 Task: Find connections with filter location Arcoverde with filter topic #customerrelationswith filter profile language German with filter current company Petroleum Engineers Association with filter school Berhampur University with filter industry Museums with filter service category Editing with filter keywords title SEO Manager
Action: Mouse moved to (473, 94)
Screenshot: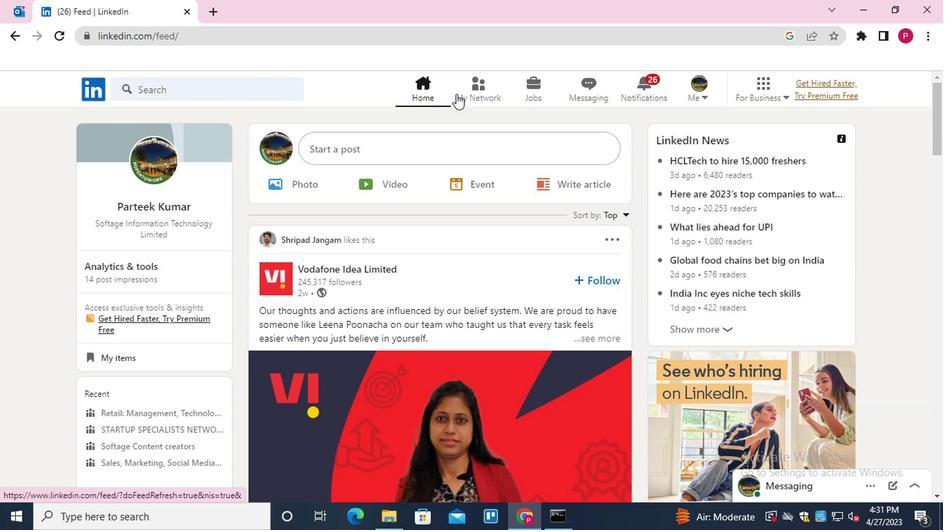 
Action: Mouse pressed left at (473, 94)
Screenshot: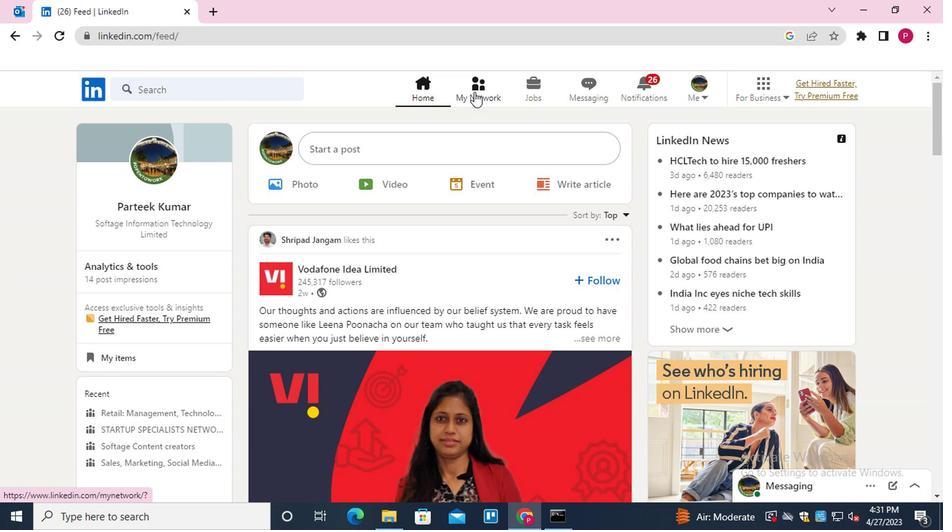 
Action: Mouse moved to (229, 171)
Screenshot: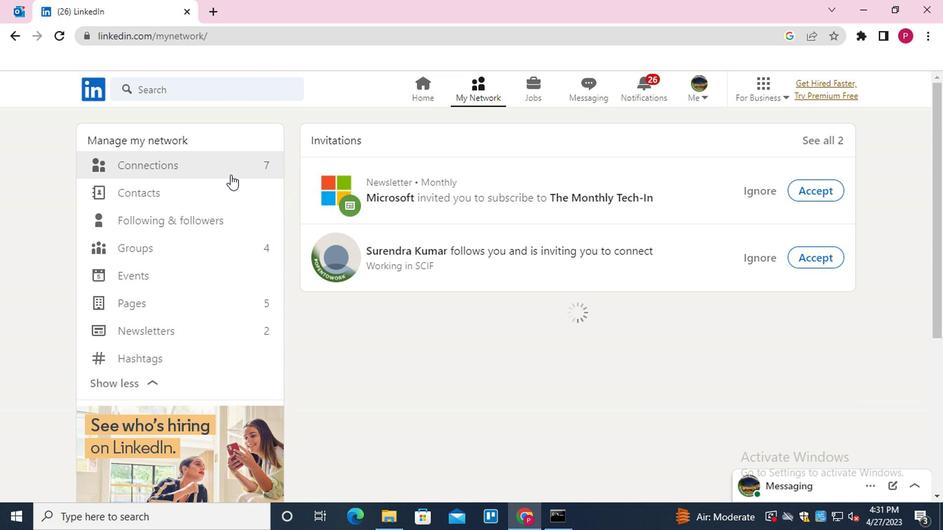 
Action: Mouse pressed left at (229, 171)
Screenshot: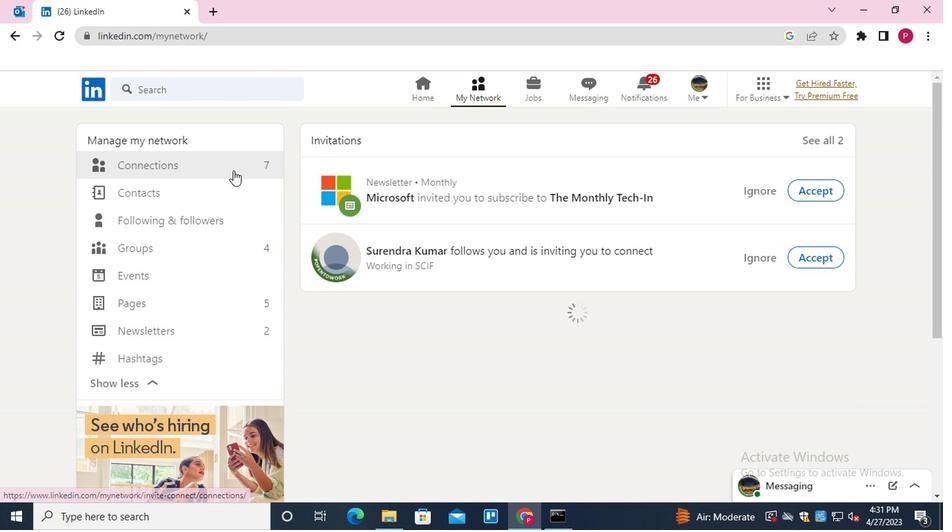 
Action: Mouse moved to (545, 161)
Screenshot: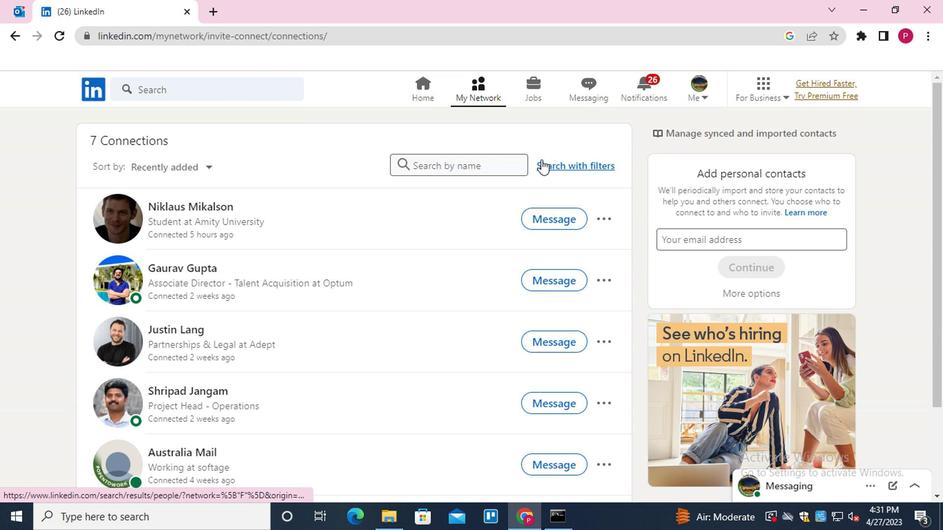 
Action: Mouse pressed left at (545, 161)
Screenshot: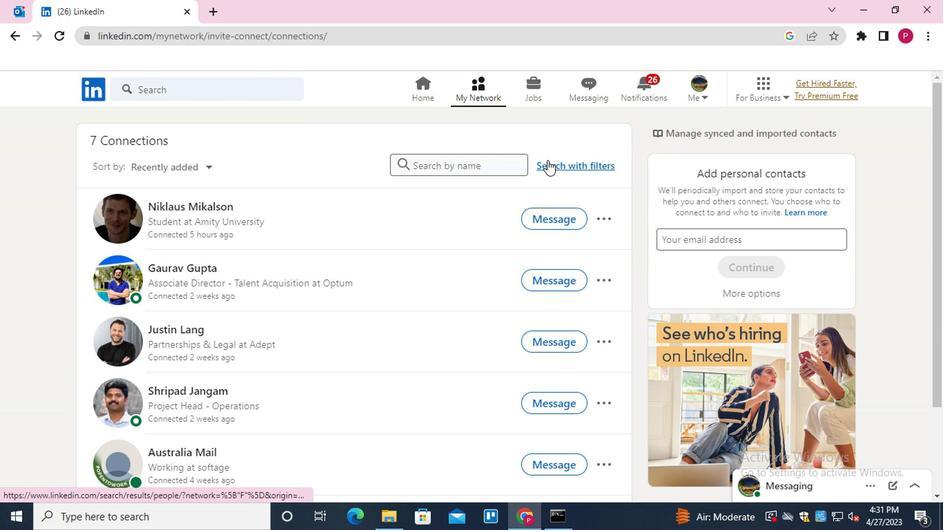
Action: Mouse moved to (507, 132)
Screenshot: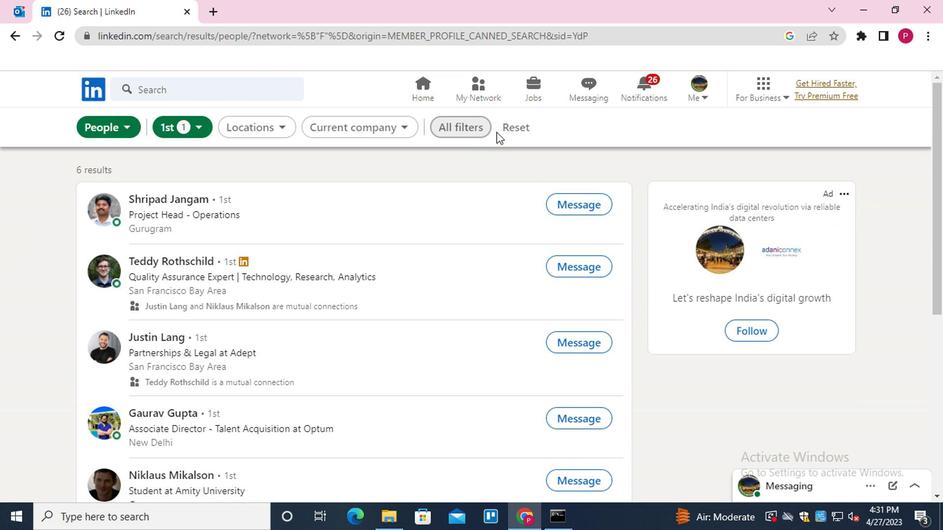 
Action: Mouse pressed left at (507, 132)
Screenshot: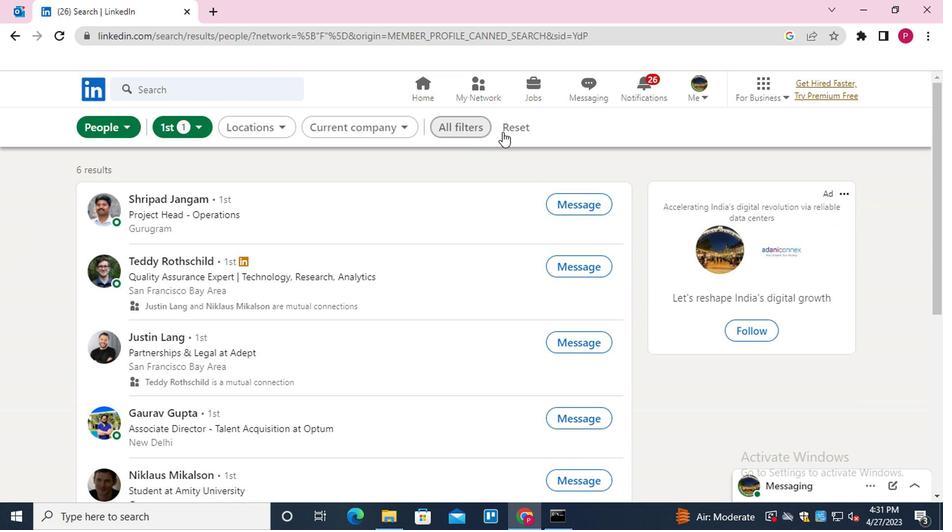 
Action: Mouse moved to (485, 131)
Screenshot: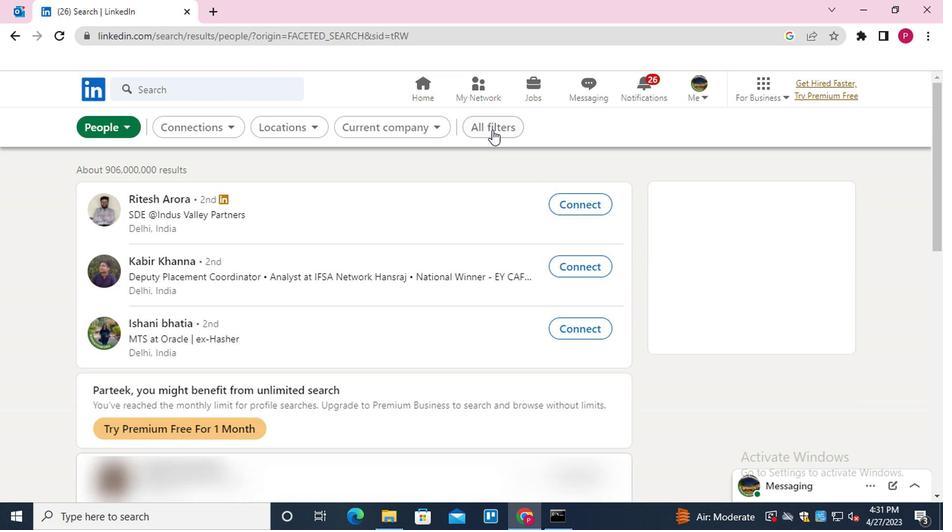 
Action: Mouse pressed left at (485, 131)
Screenshot: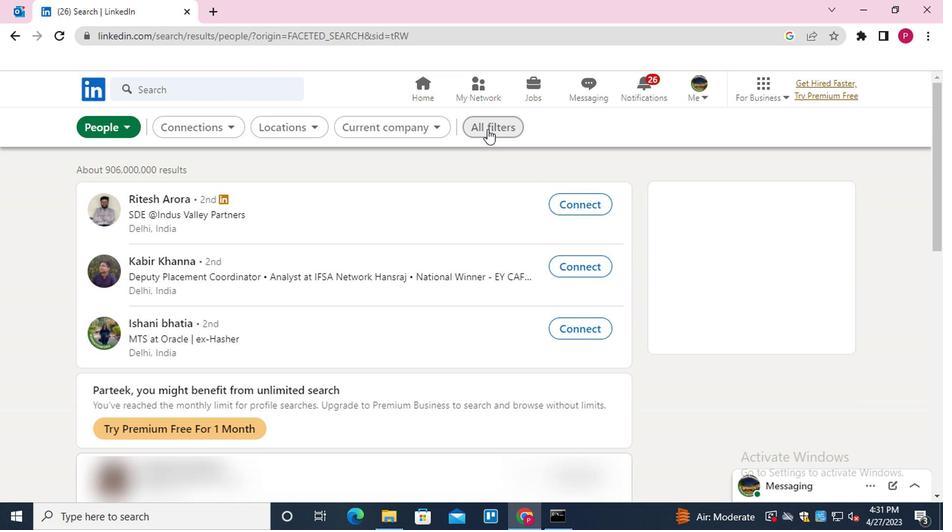 
Action: Mouse moved to (788, 321)
Screenshot: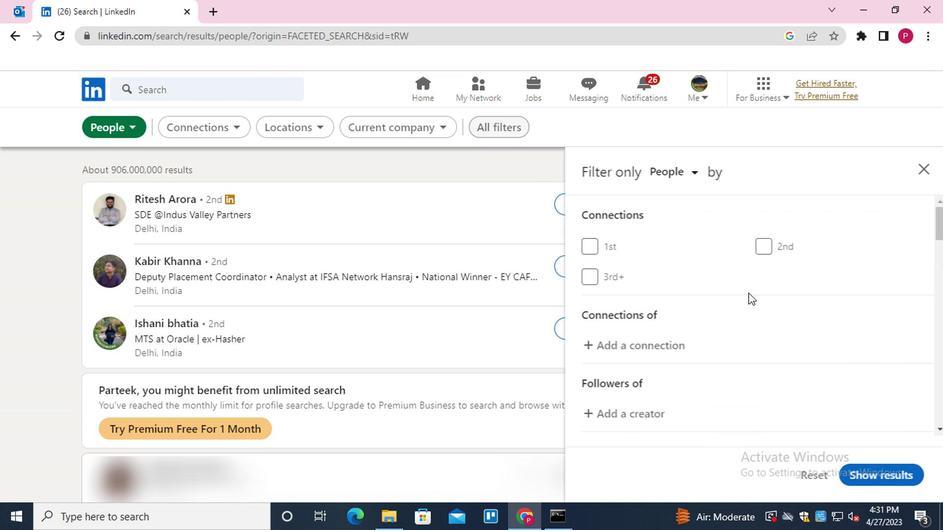 
Action: Mouse scrolled (788, 321) with delta (0, 0)
Screenshot: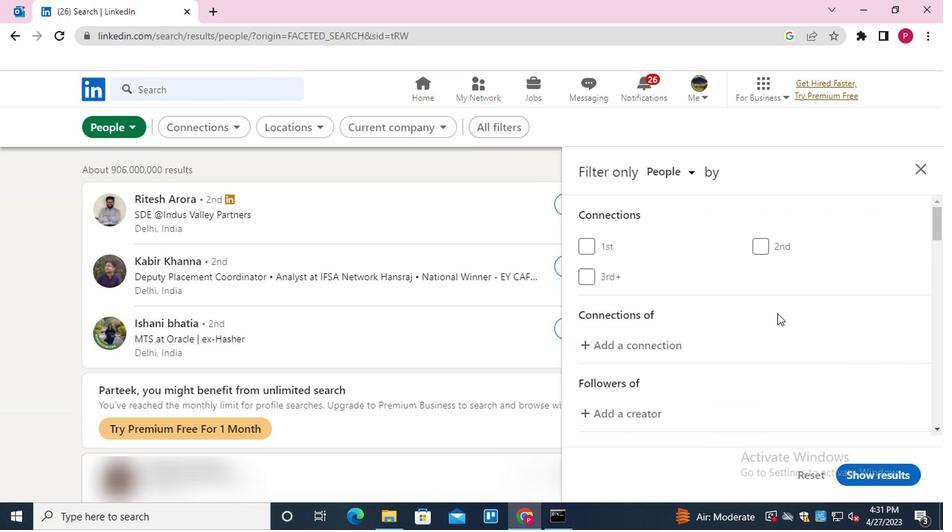 
Action: Mouse moved to (788, 323)
Screenshot: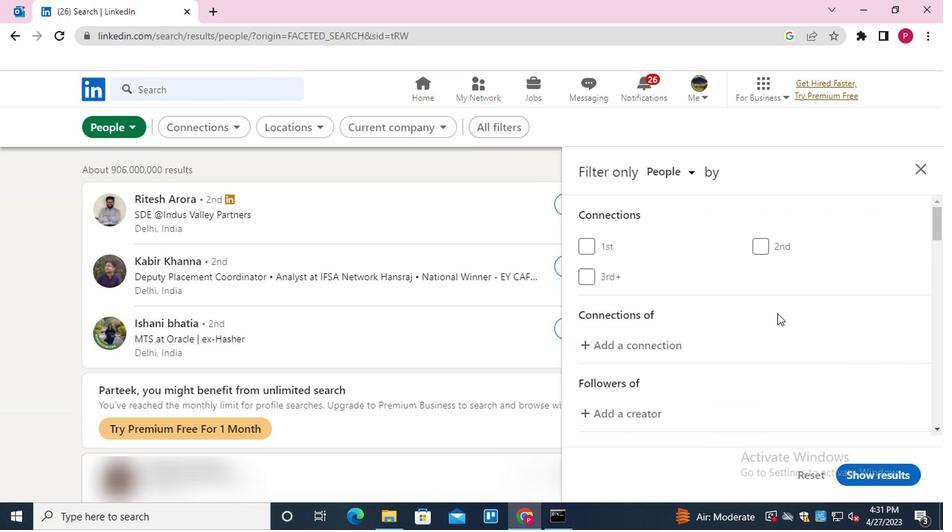 
Action: Mouse scrolled (788, 323) with delta (0, 0)
Screenshot: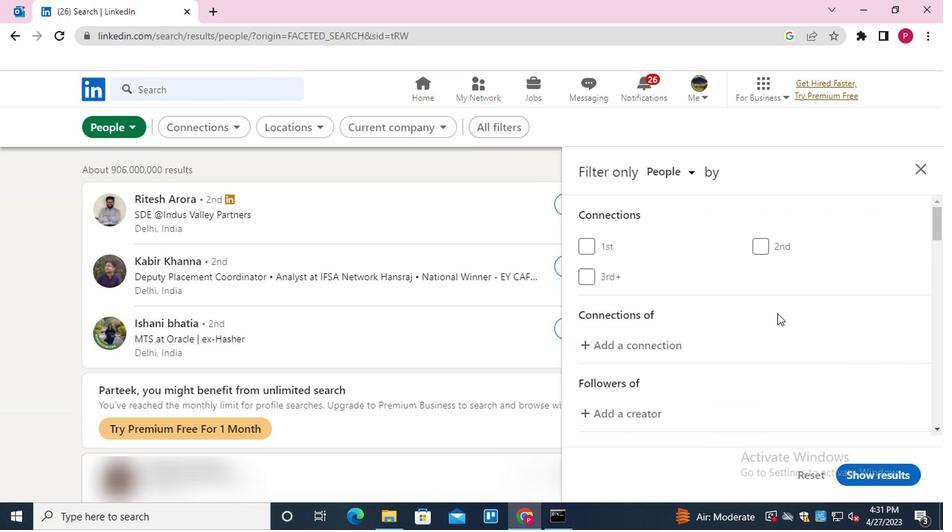 
Action: Mouse moved to (788, 325)
Screenshot: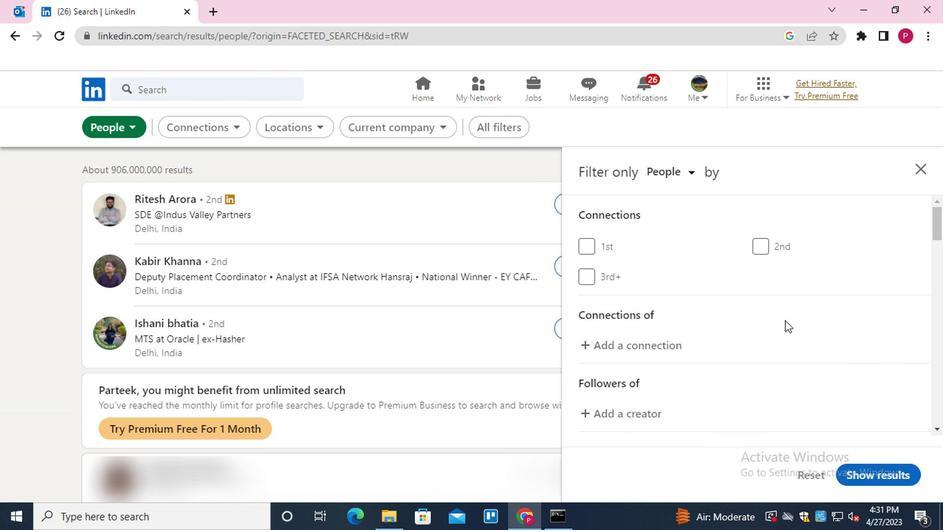 
Action: Mouse scrolled (788, 325) with delta (0, 0)
Screenshot: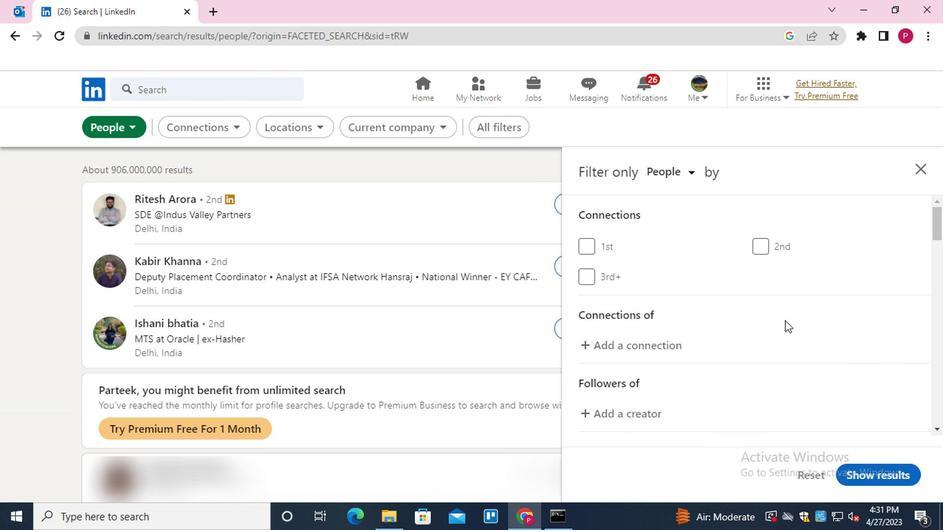 
Action: Mouse moved to (795, 334)
Screenshot: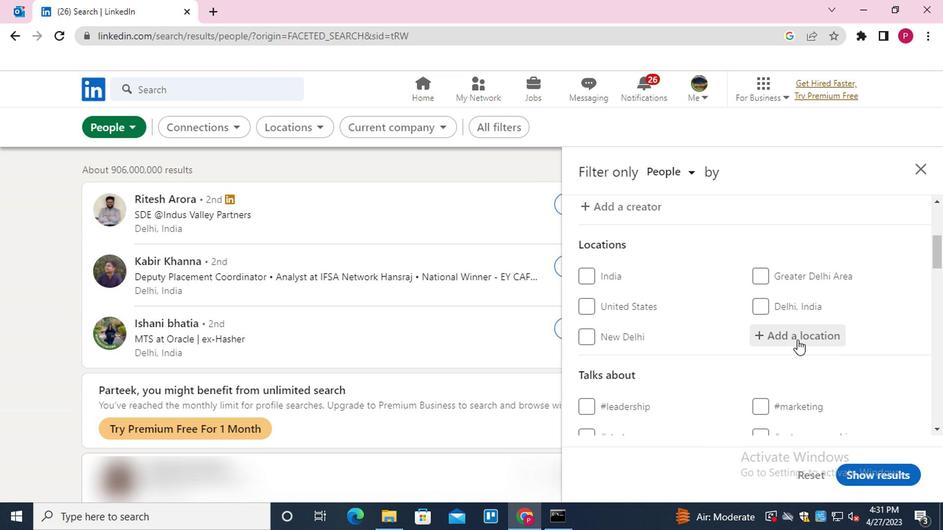 
Action: Mouse pressed left at (795, 334)
Screenshot: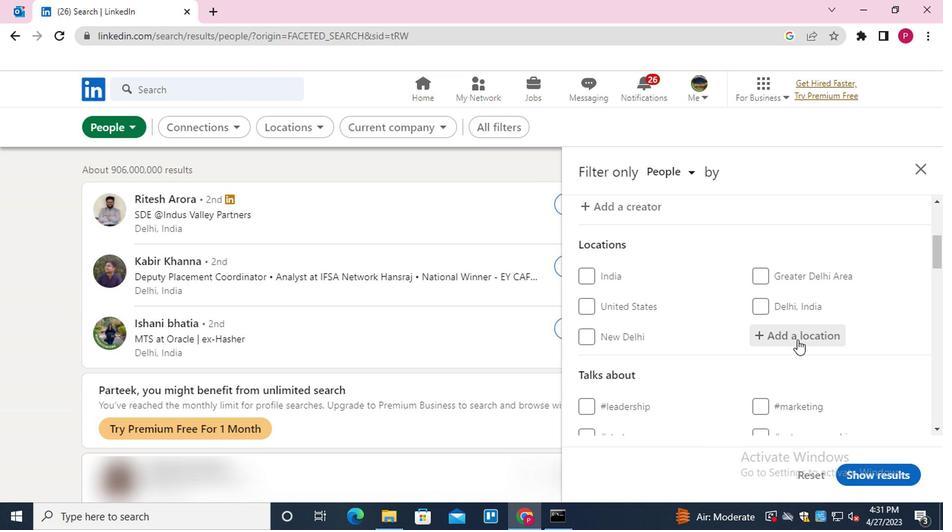 
Action: Key pressed <Key.shift>ARCOV<Key.down><Key.enter>
Screenshot: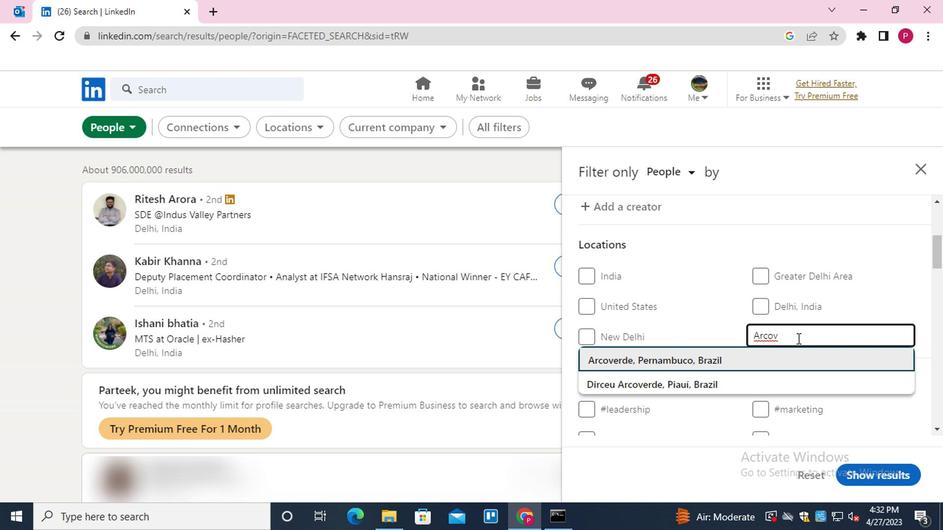 
Action: Mouse moved to (577, 262)
Screenshot: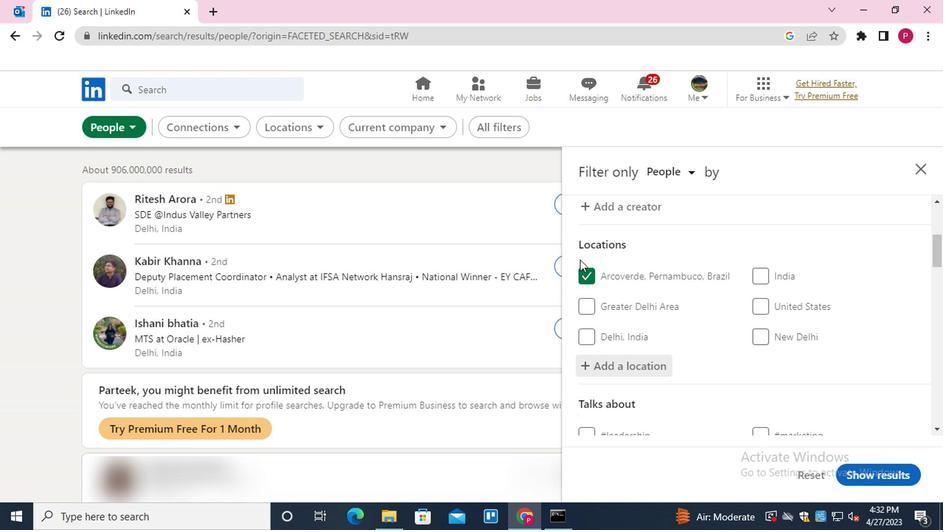 
Action: Mouse scrolled (577, 261) with delta (0, 0)
Screenshot: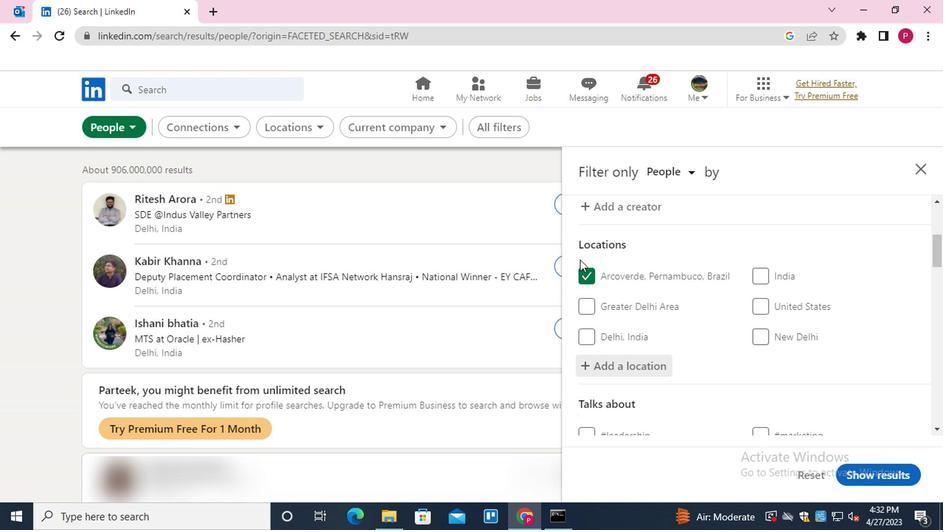 
Action: Mouse moved to (588, 268)
Screenshot: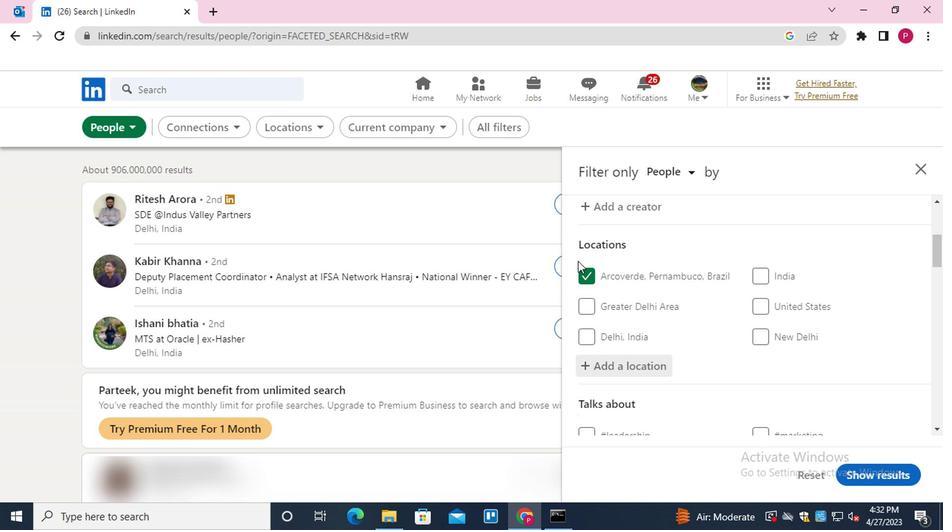 
Action: Mouse scrolled (588, 267) with delta (0, 0)
Screenshot: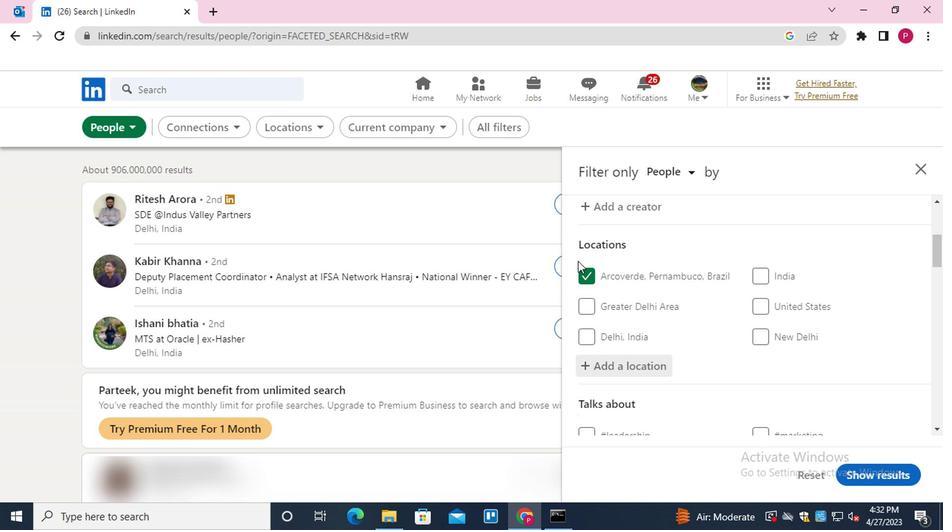 
Action: Mouse moved to (593, 270)
Screenshot: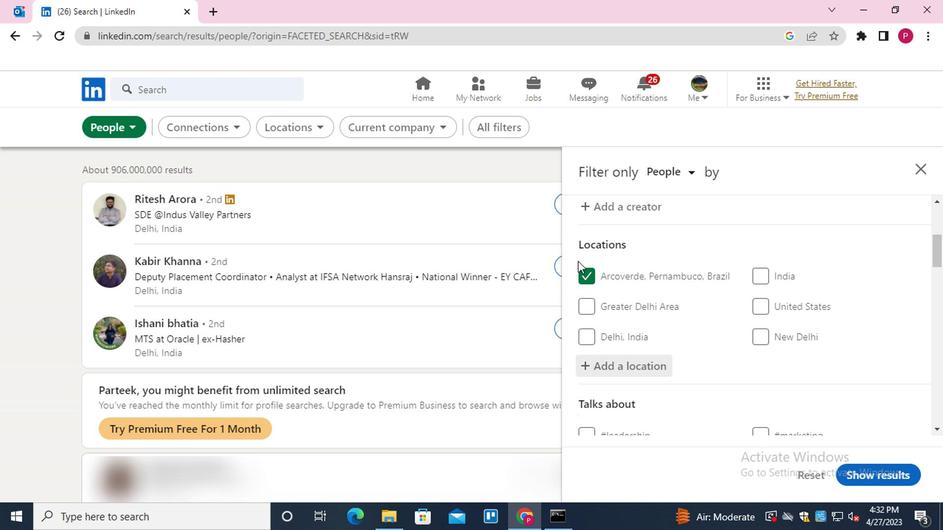 
Action: Mouse scrolled (593, 269) with delta (0, 0)
Screenshot: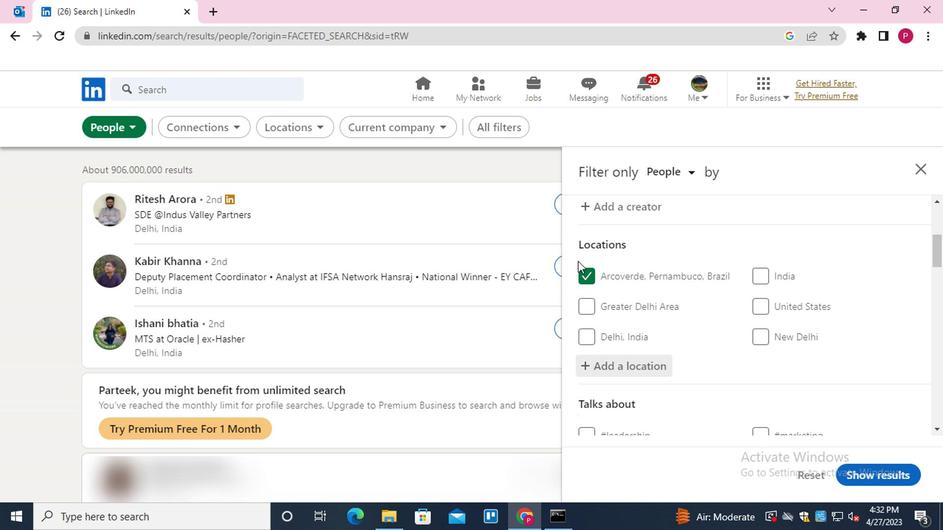 
Action: Mouse moved to (801, 285)
Screenshot: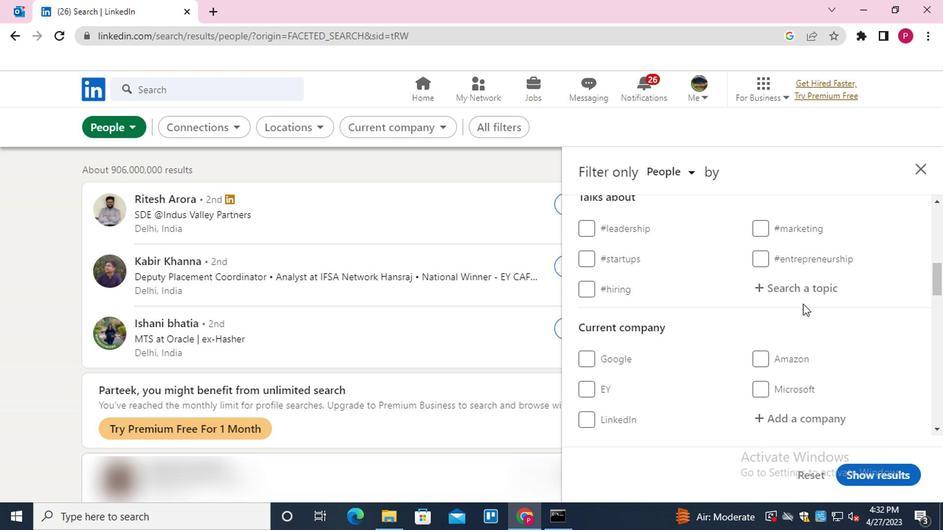 
Action: Mouse pressed left at (801, 285)
Screenshot: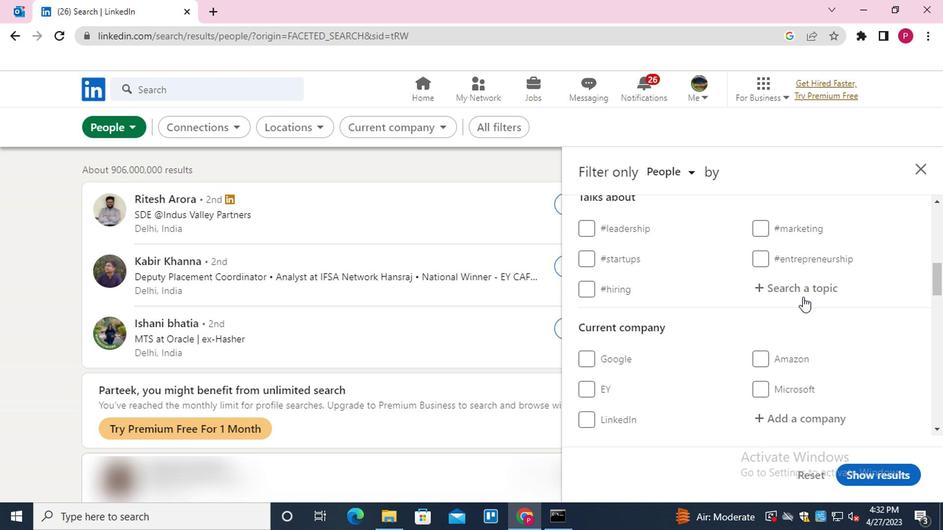 
Action: Key pressed <Key.shift>CUSTOMER<Key.right><Key.down><Key.down><Key.down><Key.down><Key.down><Key.down><Key.down><Key.down><Key.down><Key.down><Key.down><Key.down><Key.down><Key.down><Key.down><Key.down><Key.down><Key.down><Key.down><Key.down><Key.down>R<Key.up><Key.down><Key.down><Key.down><Key.enter>
Screenshot: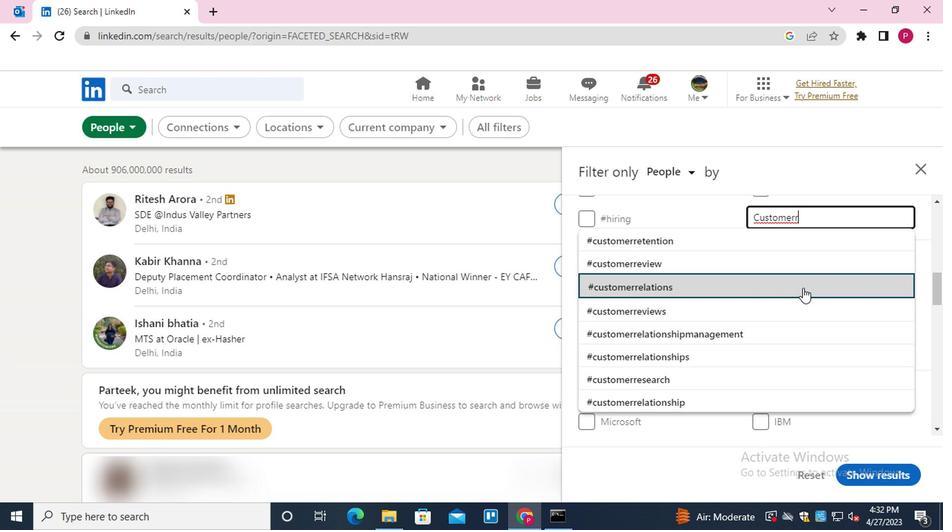 
Action: Mouse moved to (757, 304)
Screenshot: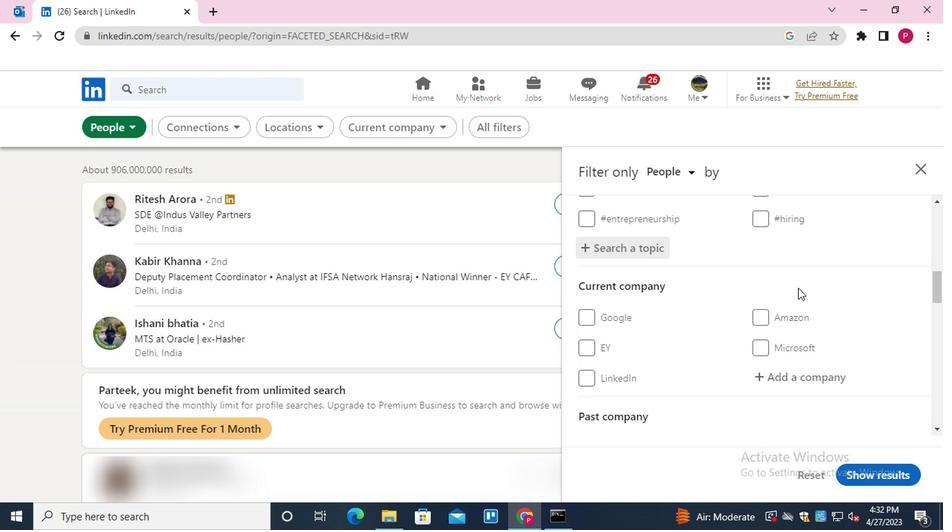 
Action: Mouse scrolled (757, 303) with delta (0, 0)
Screenshot: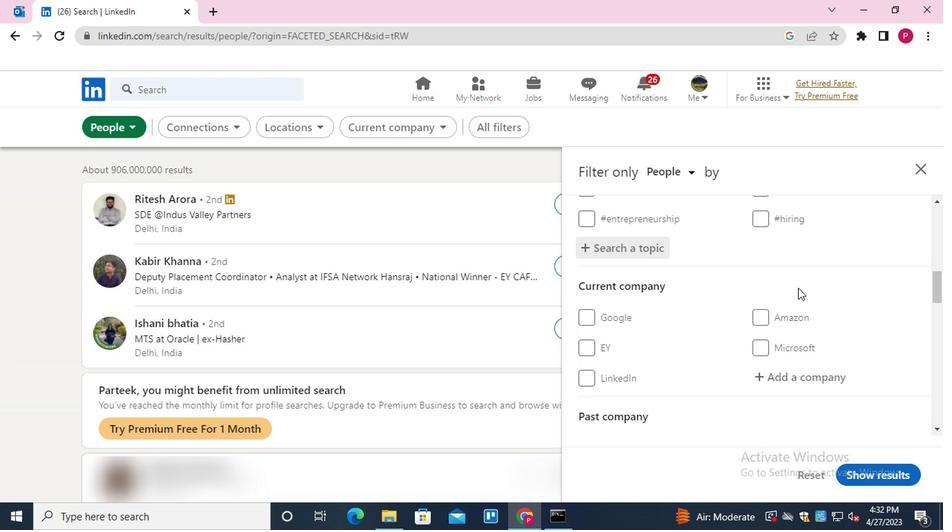 
Action: Mouse moved to (756, 305)
Screenshot: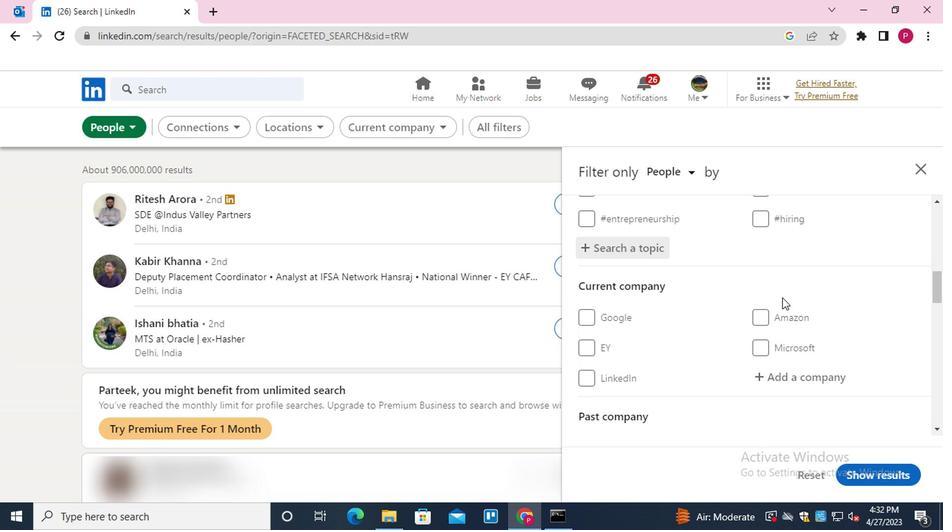 
Action: Mouse scrolled (756, 305) with delta (0, 0)
Screenshot: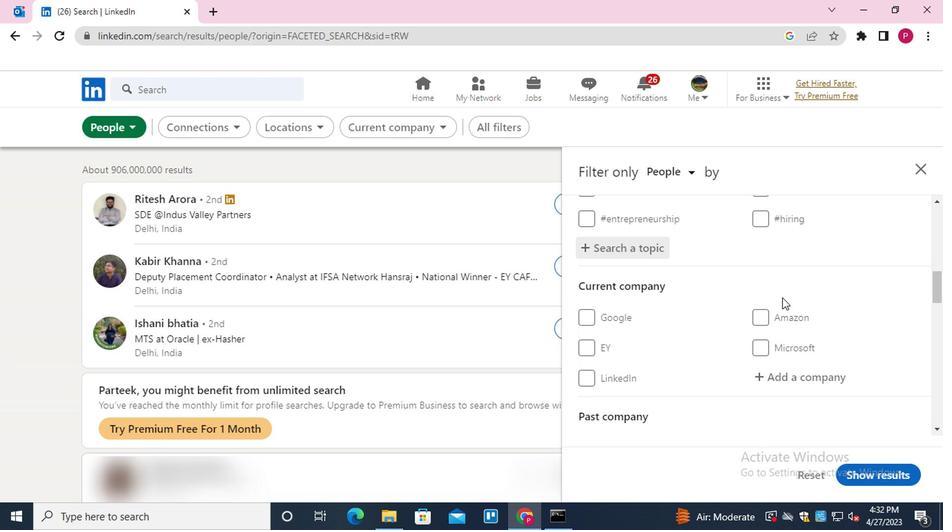 
Action: Mouse moved to (753, 306)
Screenshot: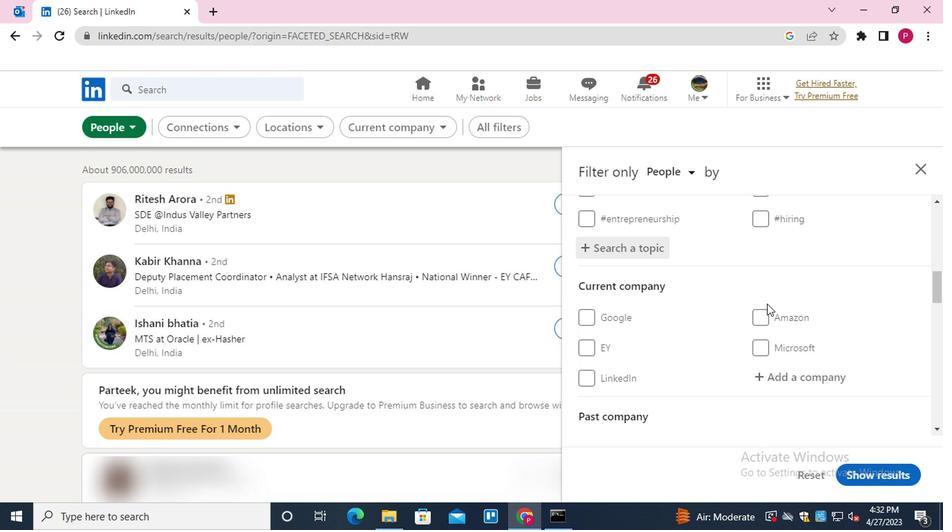 
Action: Mouse scrolled (753, 305) with delta (0, 0)
Screenshot: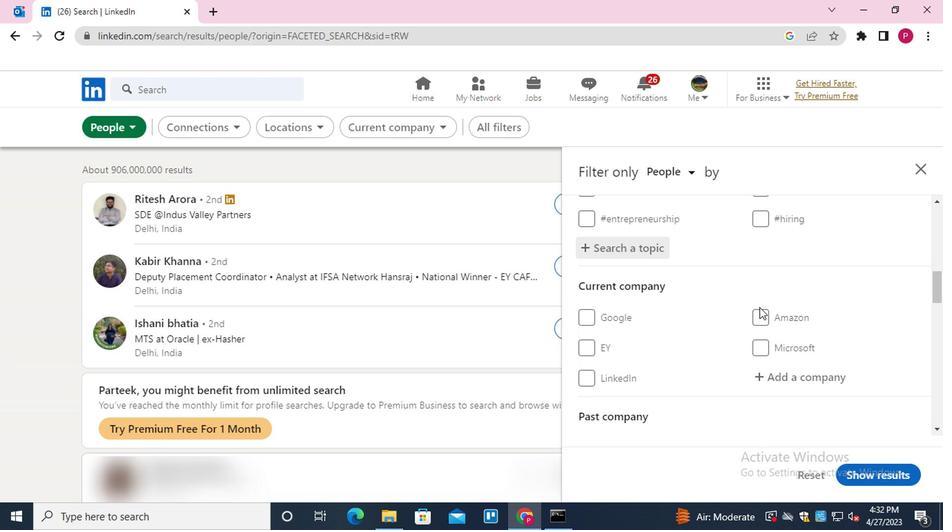 
Action: Mouse moved to (684, 310)
Screenshot: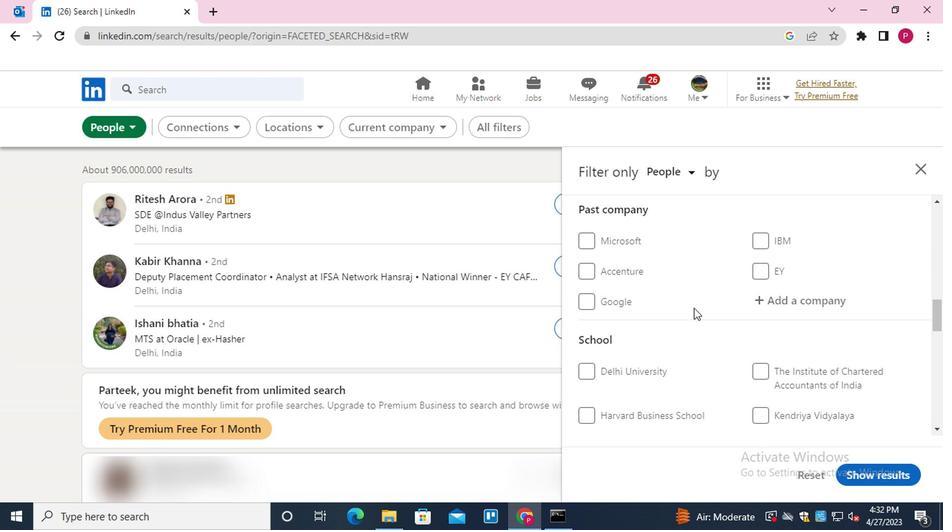 
Action: Mouse scrolled (684, 309) with delta (0, 0)
Screenshot: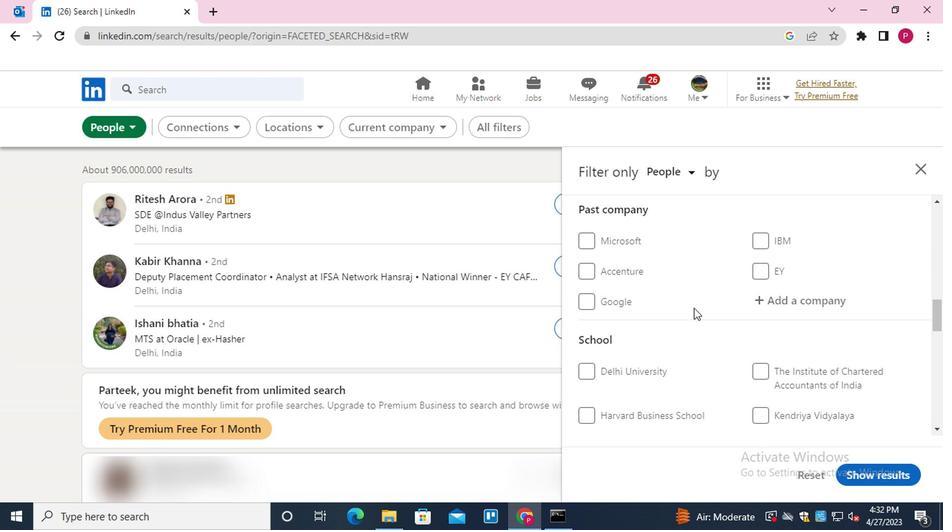 
Action: Mouse moved to (684, 310)
Screenshot: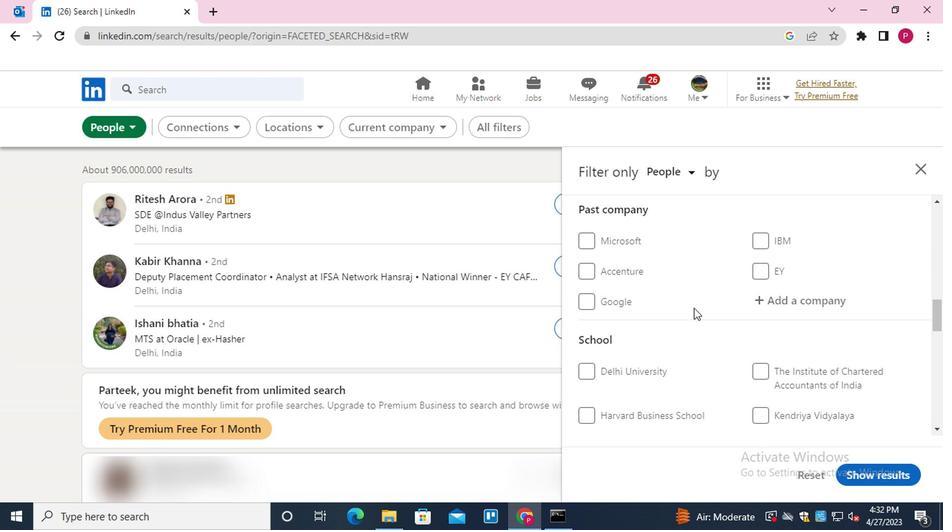 
Action: Mouse scrolled (684, 310) with delta (0, 0)
Screenshot: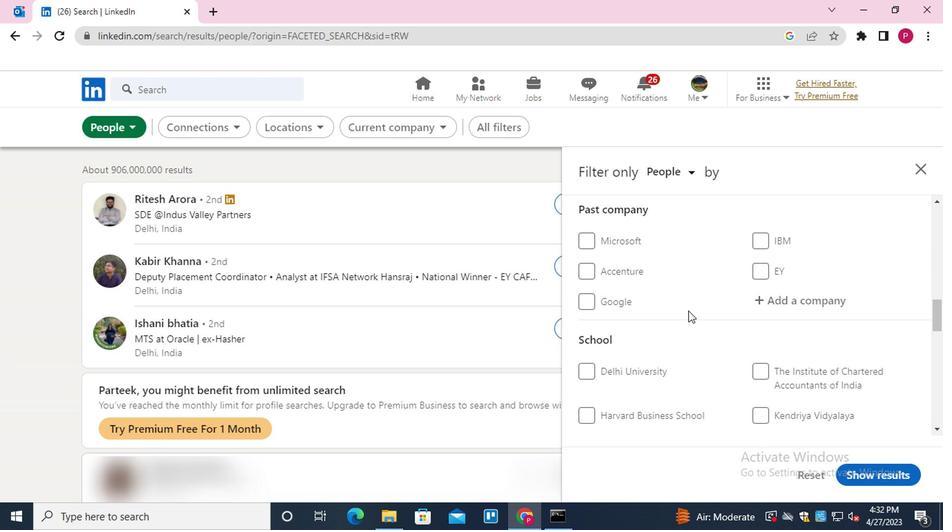 
Action: Mouse scrolled (684, 310) with delta (0, 0)
Screenshot: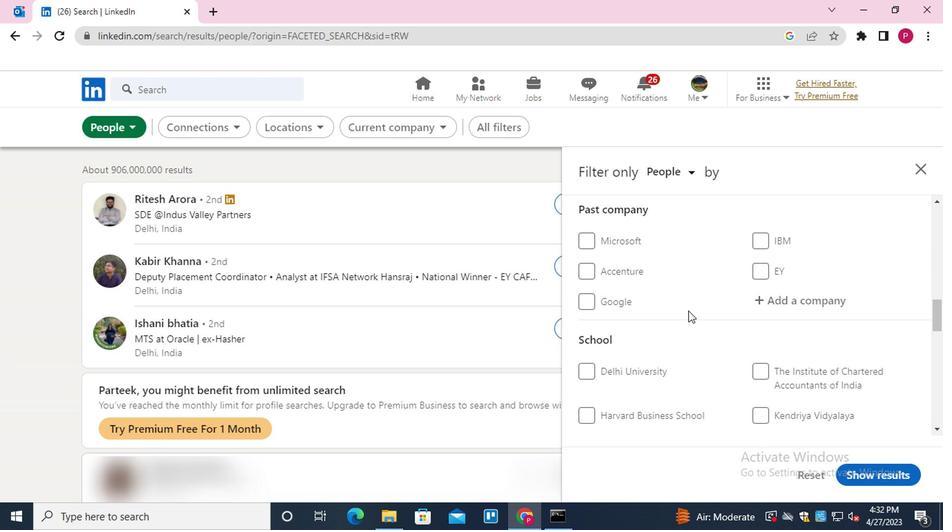 
Action: Mouse moved to (684, 310)
Screenshot: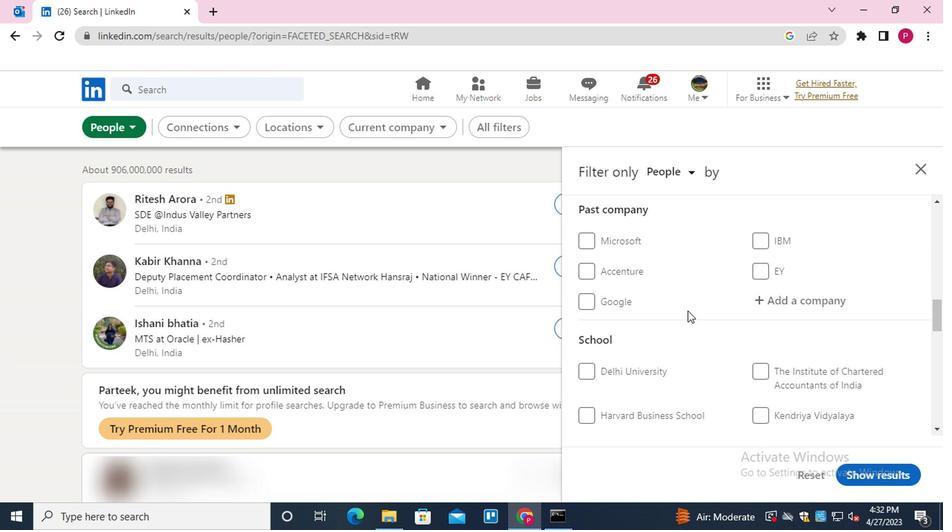
Action: Mouse scrolled (684, 310) with delta (0, 0)
Screenshot: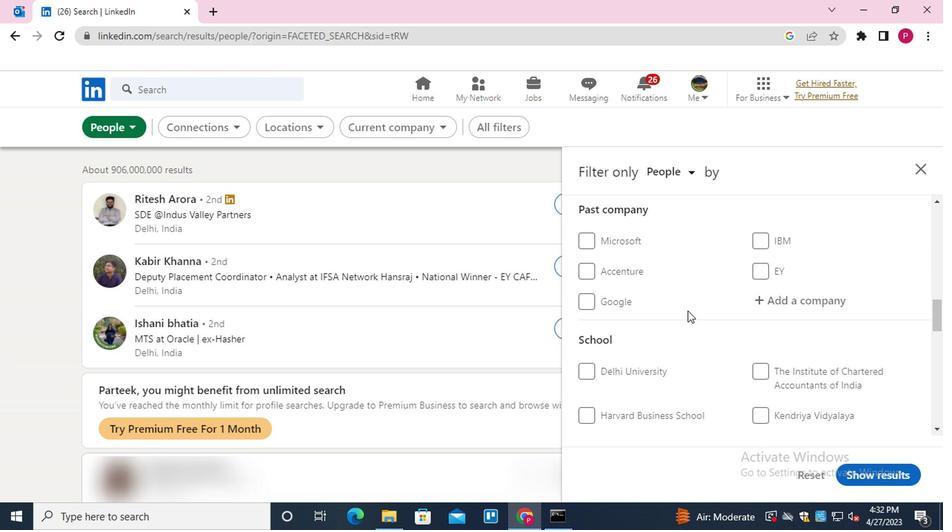 
Action: Mouse moved to (678, 314)
Screenshot: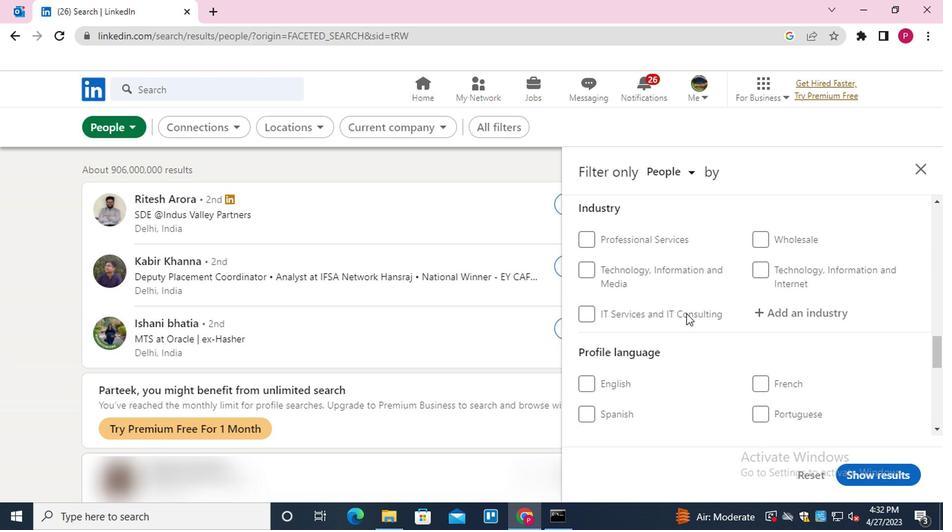
Action: Mouse scrolled (678, 314) with delta (0, 0)
Screenshot: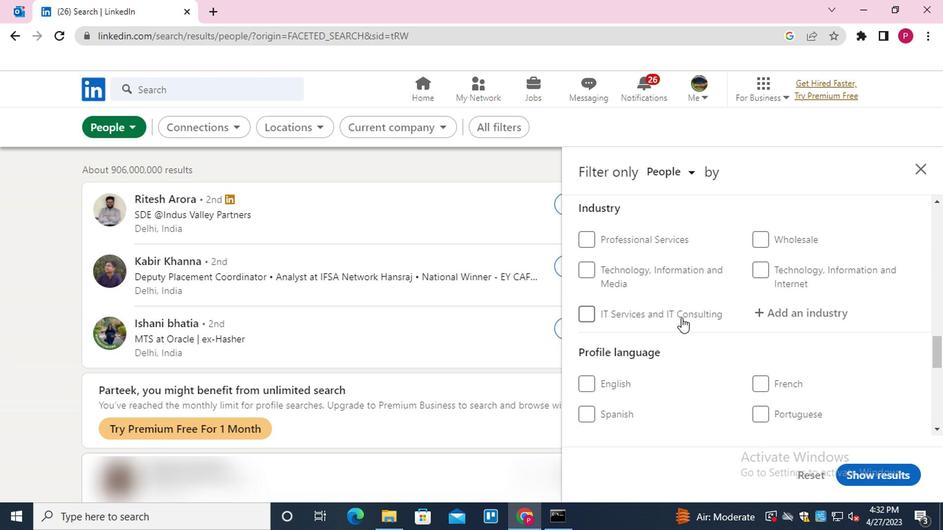
Action: Mouse scrolled (678, 314) with delta (0, 0)
Screenshot: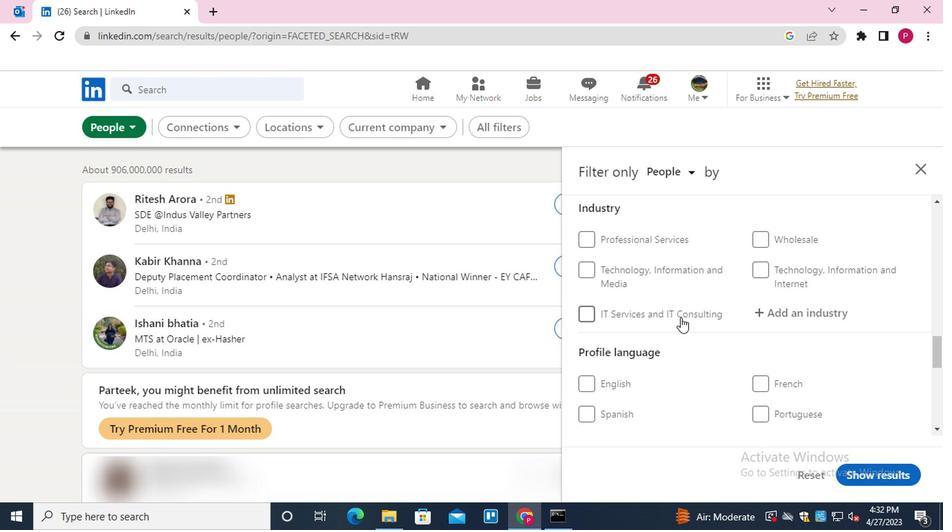 
Action: Mouse scrolled (678, 314) with delta (0, 0)
Screenshot: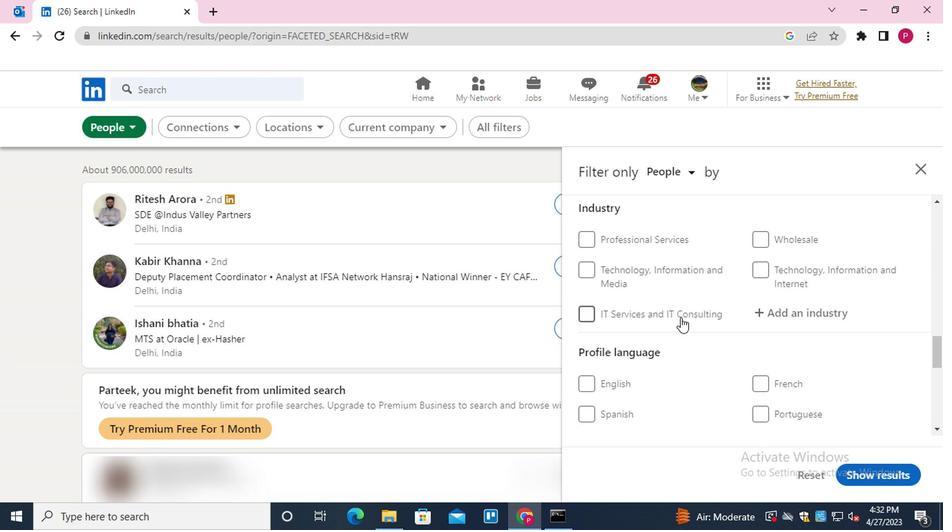 
Action: Mouse moved to (578, 241)
Screenshot: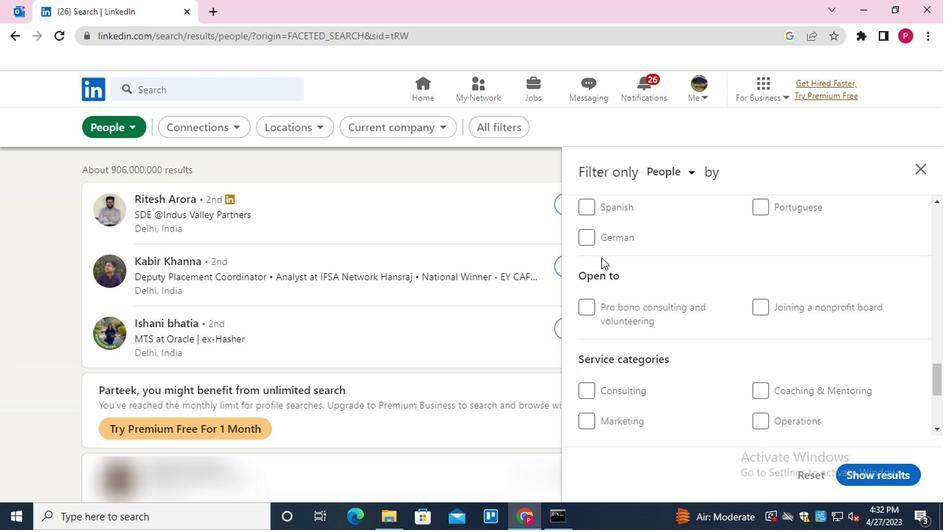 
Action: Mouse pressed left at (578, 241)
Screenshot: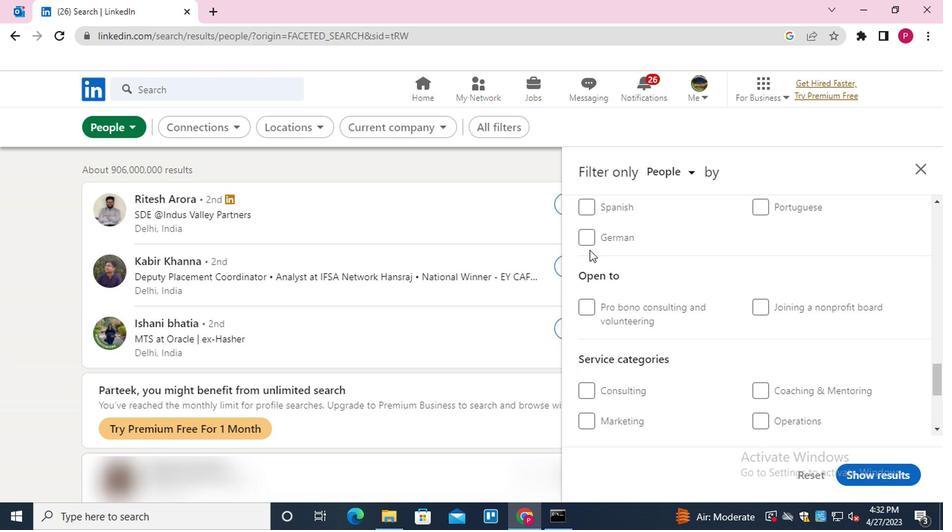 
Action: Mouse moved to (615, 258)
Screenshot: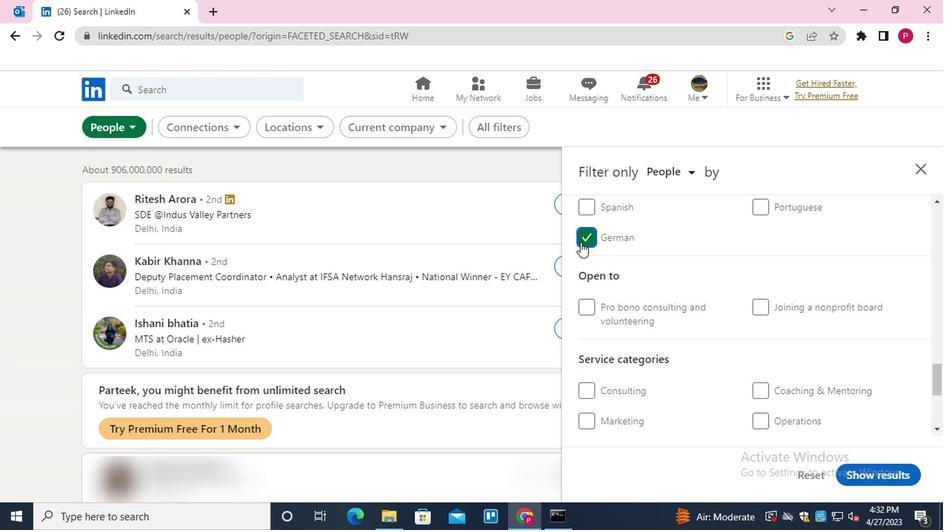 
Action: Mouse scrolled (615, 259) with delta (0, 0)
Screenshot: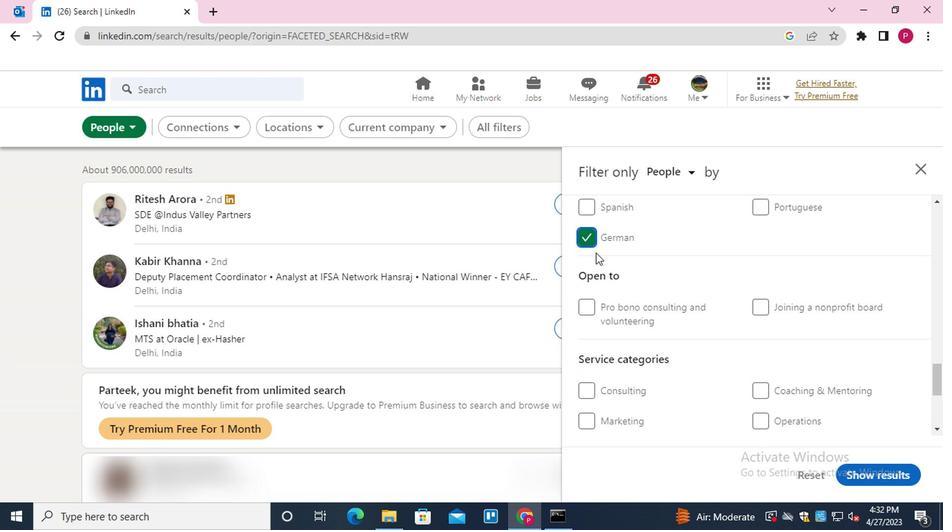 
Action: Mouse scrolled (615, 259) with delta (0, 0)
Screenshot: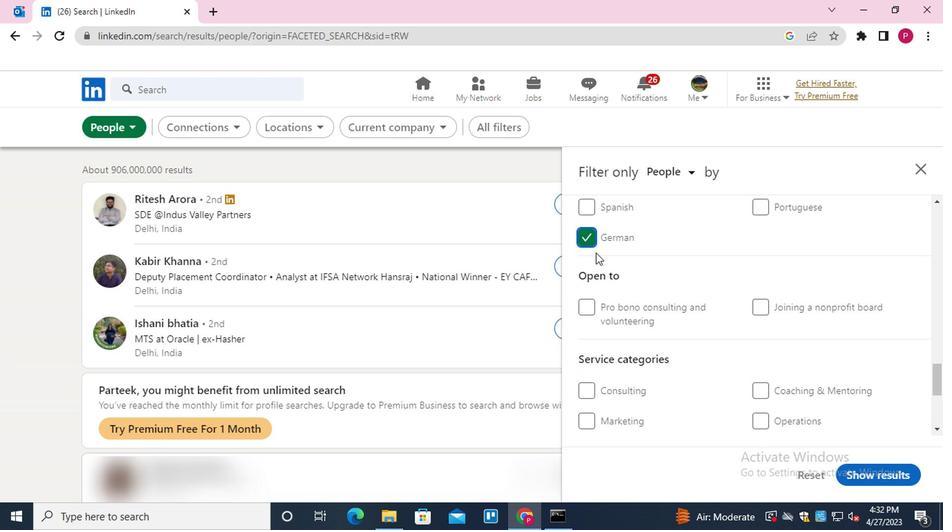 
Action: Mouse scrolled (615, 259) with delta (0, 0)
Screenshot: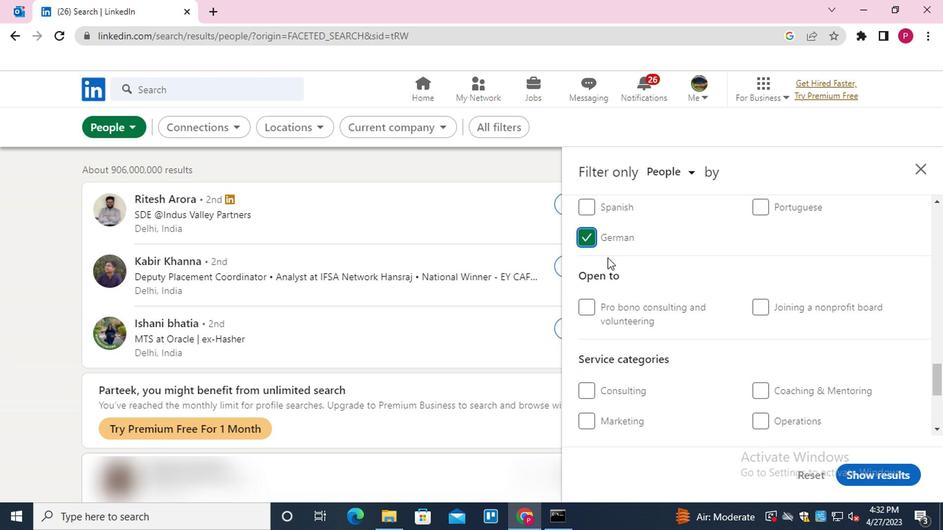 
Action: Mouse scrolled (615, 259) with delta (0, 0)
Screenshot: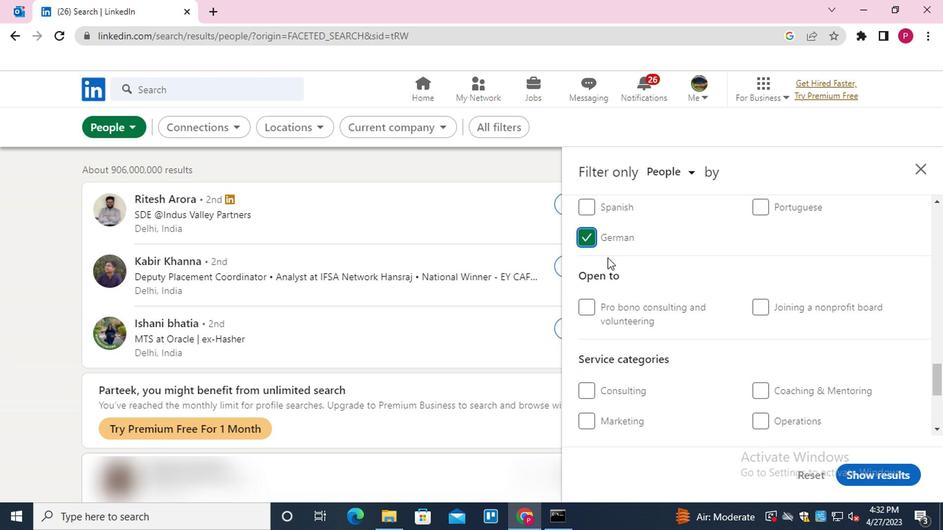 
Action: Mouse scrolled (615, 259) with delta (0, 0)
Screenshot: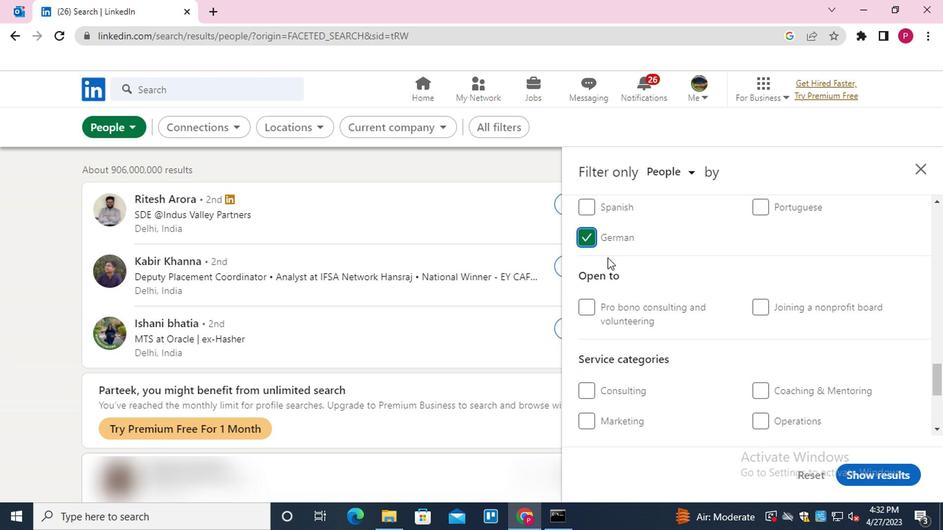
Action: Mouse scrolled (615, 259) with delta (0, 0)
Screenshot: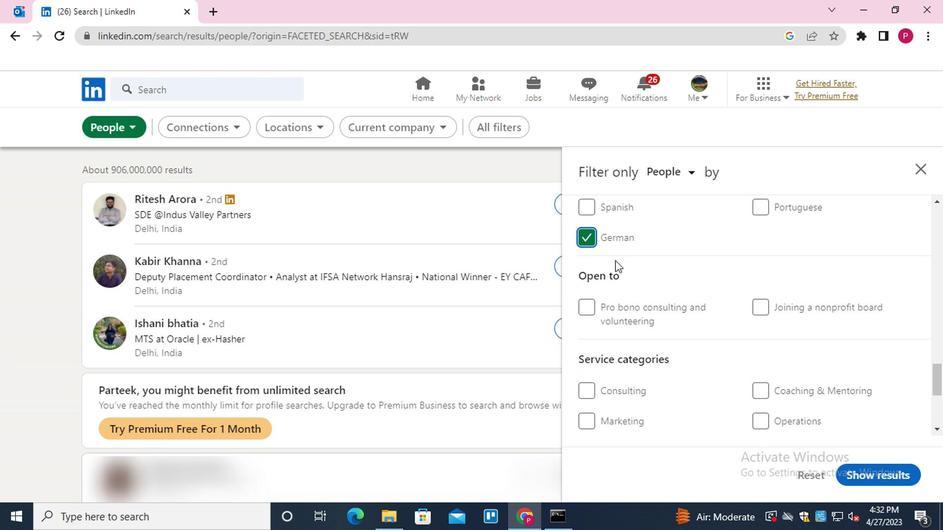 
Action: Mouse scrolled (615, 259) with delta (0, 0)
Screenshot: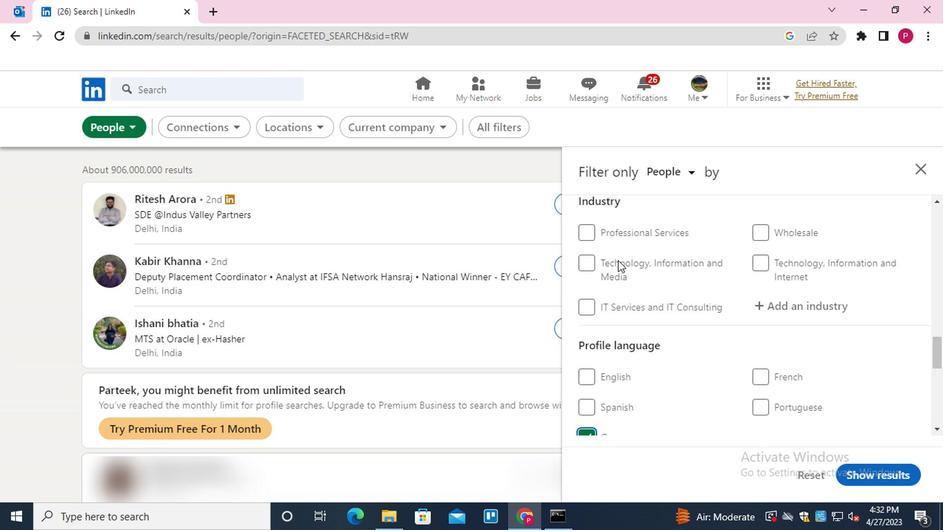 
Action: Mouse scrolled (615, 259) with delta (0, 0)
Screenshot: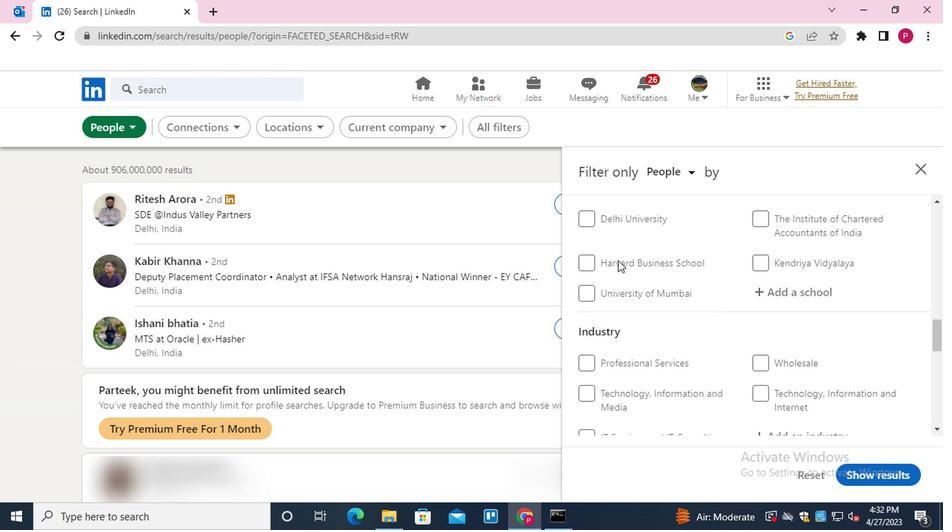 
Action: Mouse scrolled (615, 259) with delta (0, 0)
Screenshot: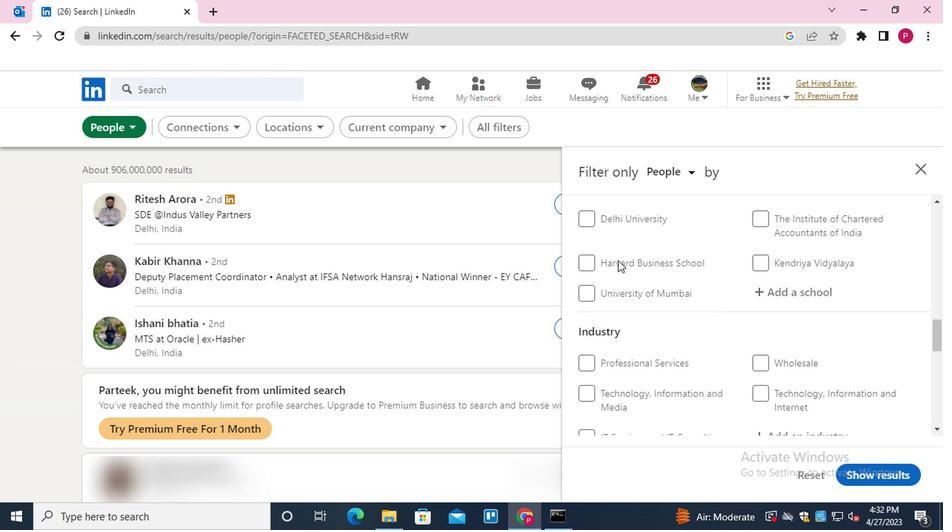 
Action: Mouse moved to (788, 307)
Screenshot: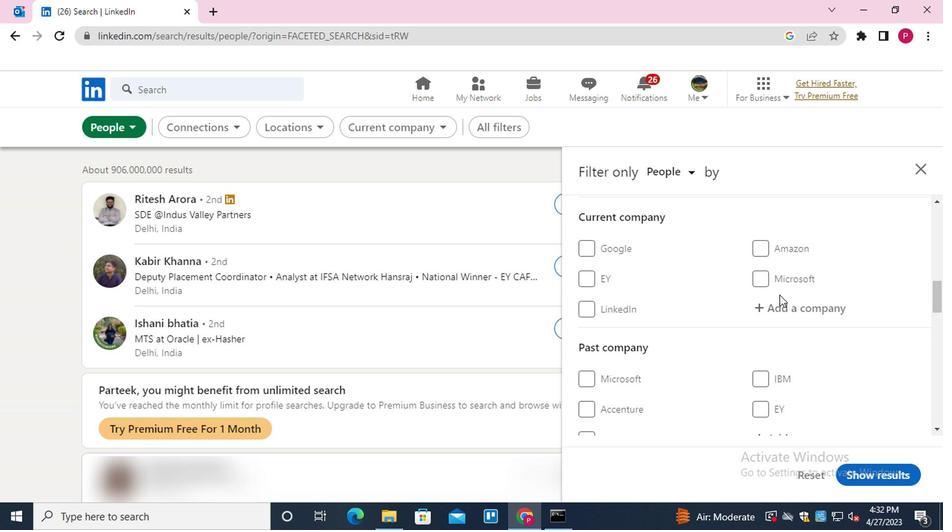 
Action: Mouse pressed left at (788, 307)
Screenshot: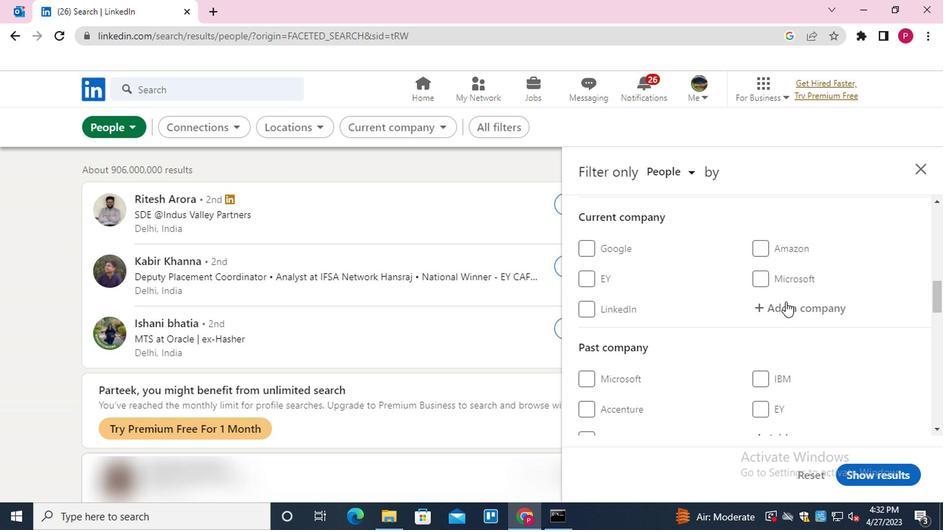 
Action: Key pressed <Key.shift>PETROLE<Key.down><Key.down><Key.down><Key.enter>
Screenshot: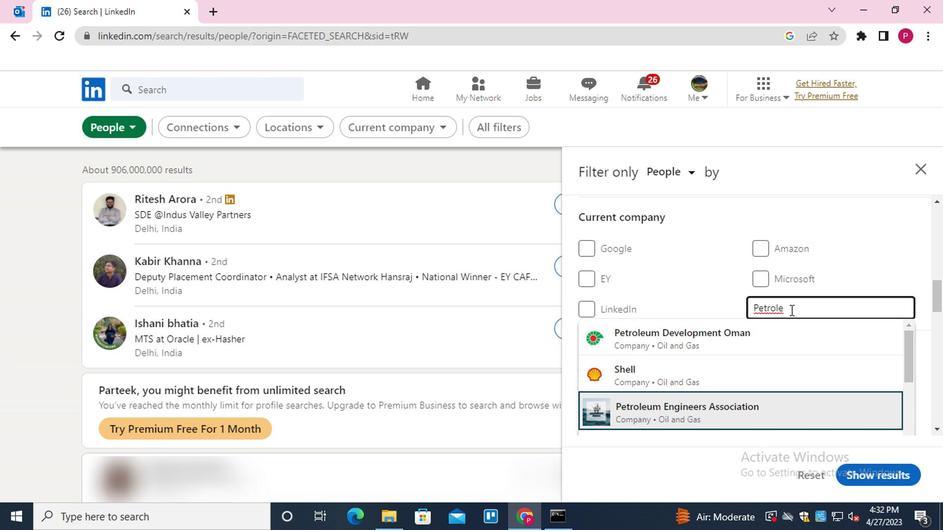 
Action: Mouse moved to (746, 326)
Screenshot: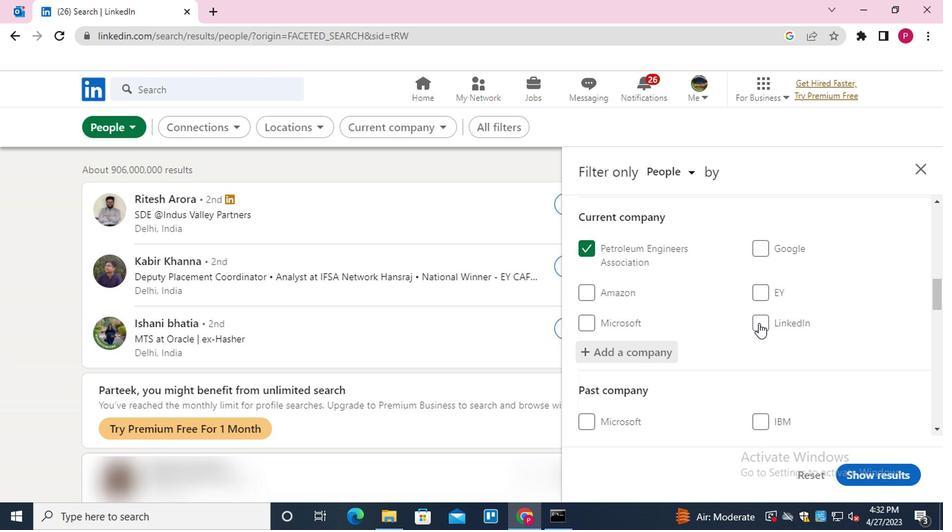 
Action: Mouse scrolled (746, 325) with delta (0, 0)
Screenshot: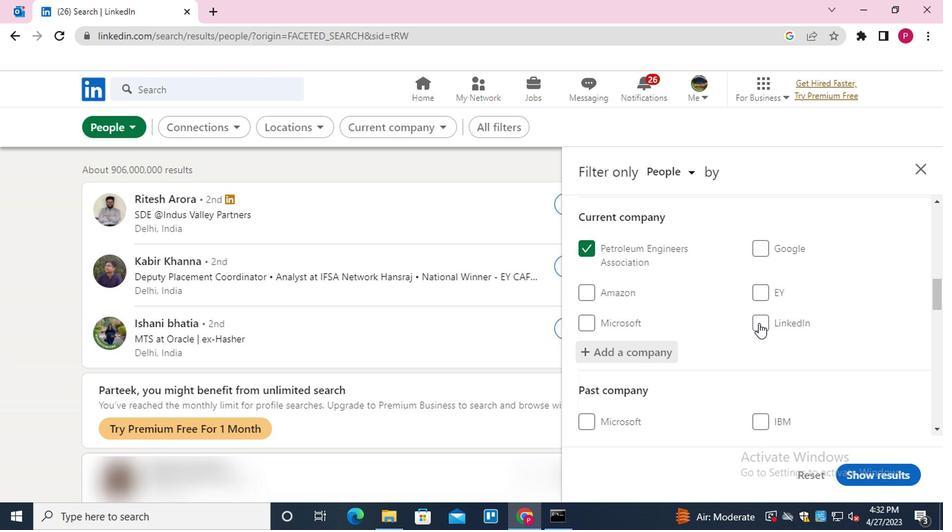 
Action: Mouse moved to (745, 327)
Screenshot: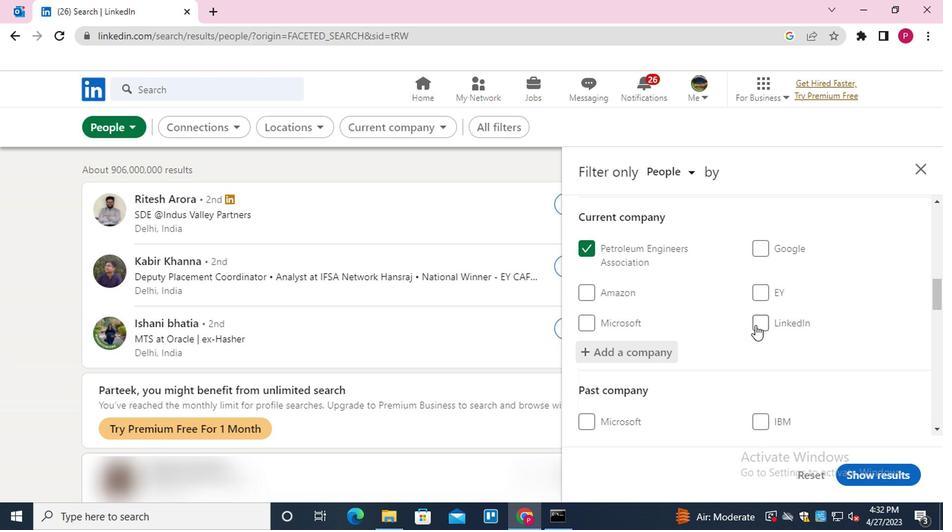 
Action: Mouse scrolled (745, 326) with delta (0, 0)
Screenshot: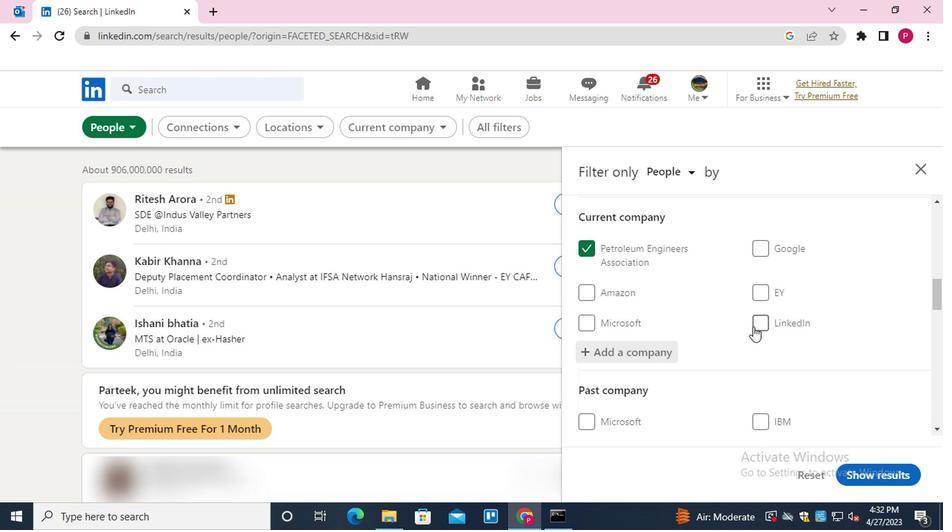 
Action: Mouse scrolled (745, 326) with delta (0, 0)
Screenshot: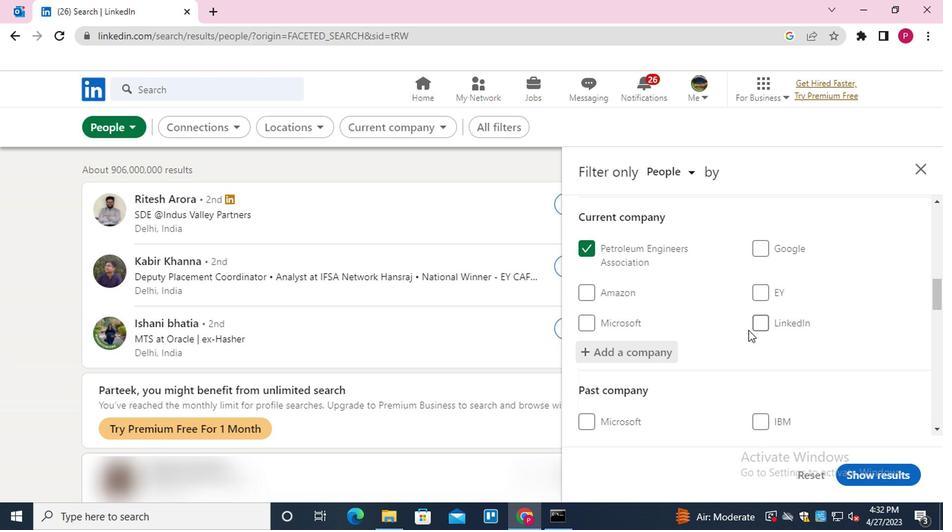 
Action: Mouse moved to (694, 321)
Screenshot: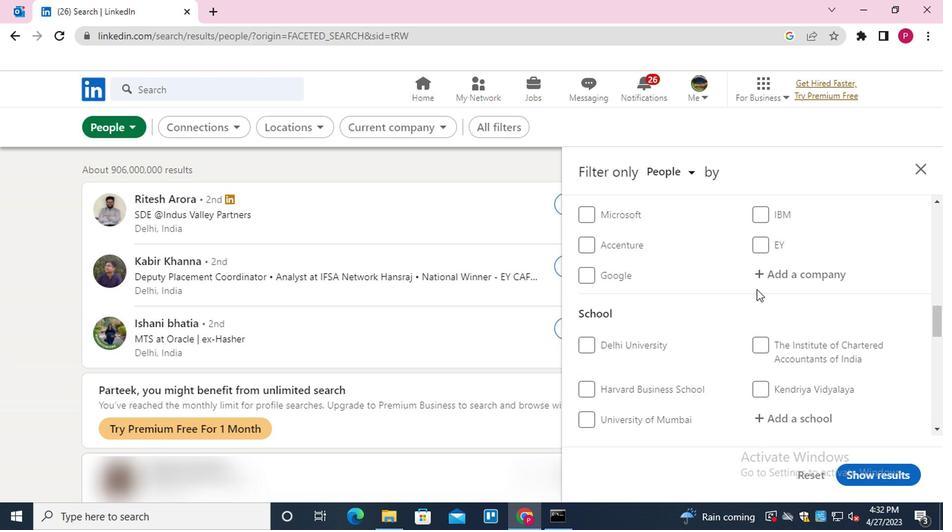
Action: Mouse scrolled (694, 320) with delta (0, 0)
Screenshot: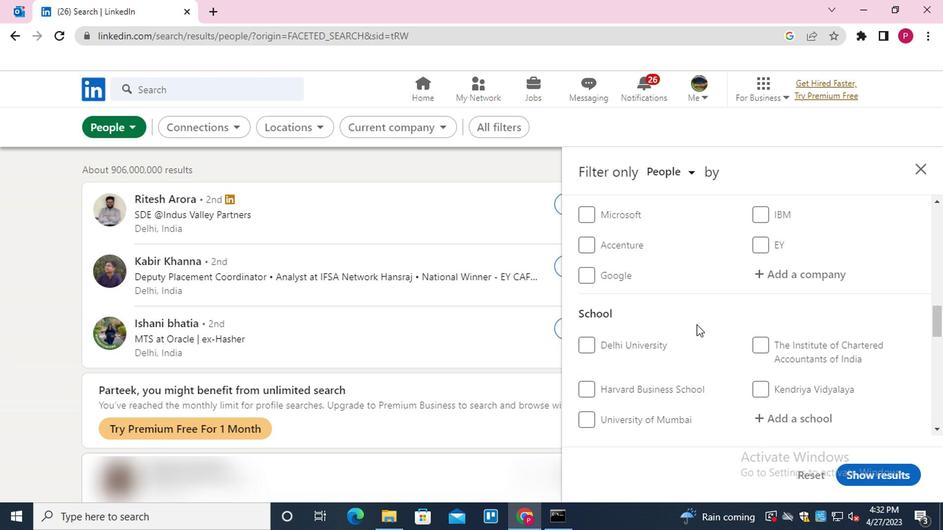 
Action: Mouse moved to (694, 321)
Screenshot: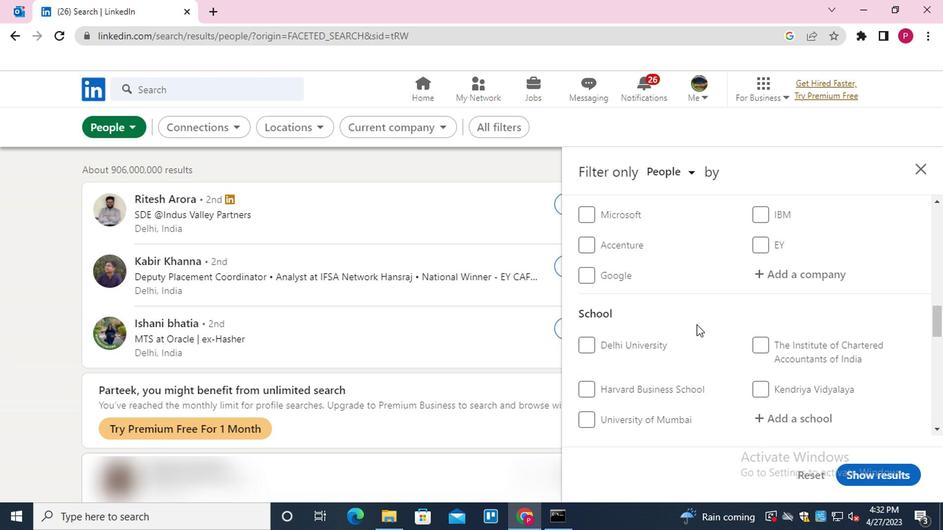 
Action: Mouse scrolled (694, 320) with delta (0, 0)
Screenshot: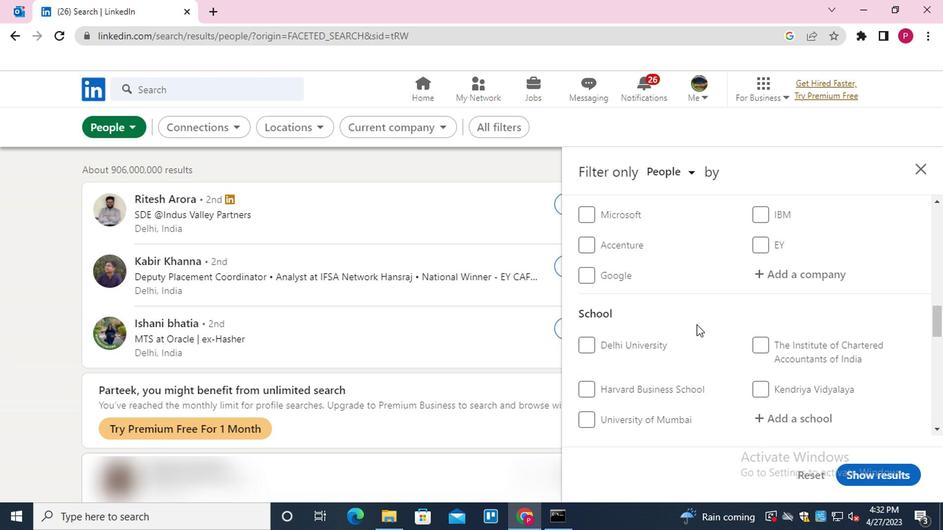 
Action: Mouse scrolled (694, 320) with delta (0, 0)
Screenshot: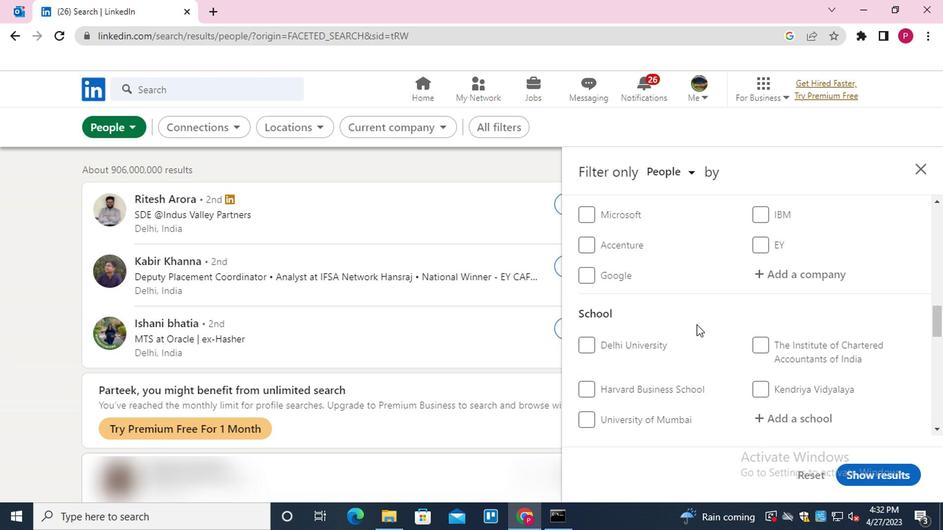 
Action: Mouse moved to (779, 215)
Screenshot: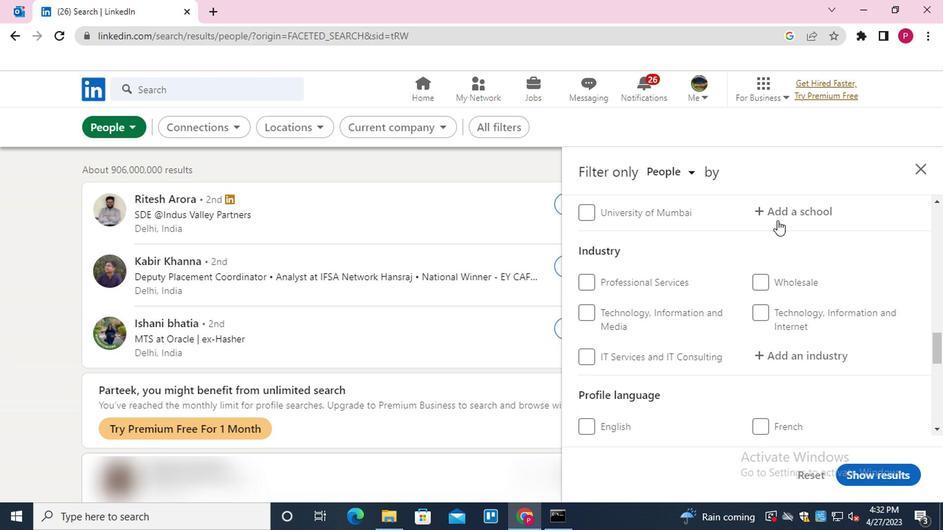 
Action: Mouse pressed left at (779, 215)
Screenshot: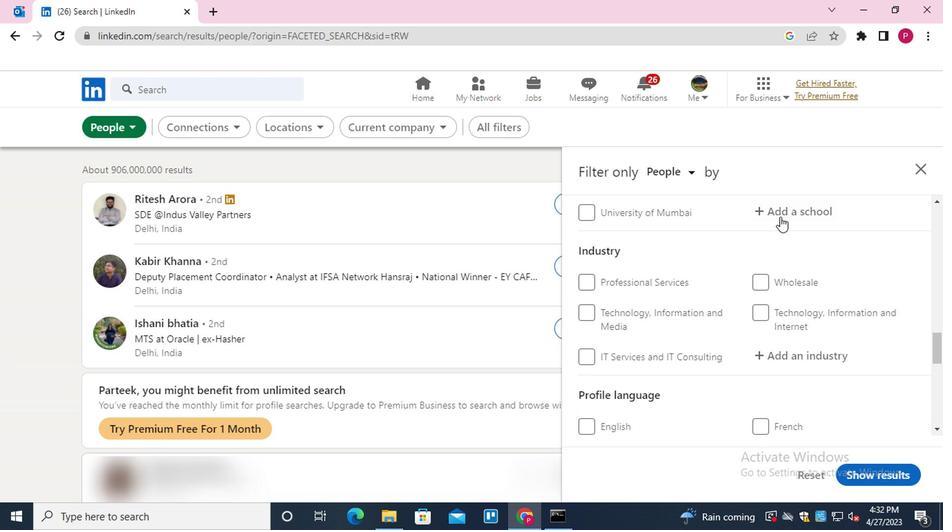 
Action: Key pressed <Key.shift><Key.shift><Key.shift><Key.shift><Key.shift><Key.shift><Key.shift><Key.shift><Key.shift><Key.shift><Key.shift><Key.shift><Key.shift><Key.shift><Key.shift><Key.shift>BRAHMAN<Key.backspace><Key.backspace><Key.backspace><Key.backspace><Key.backspace><Key.backspace>ERHAM<Key.down><Key.enter>
Screenshot: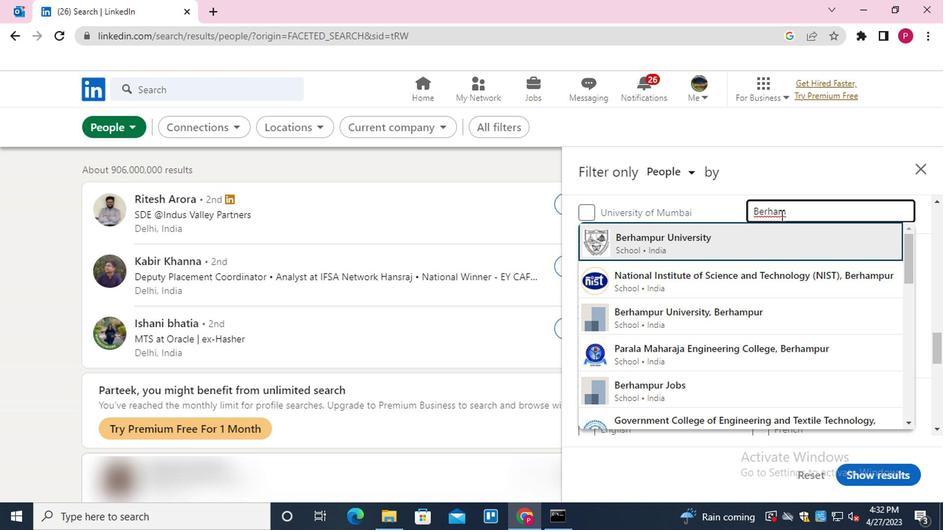 
Action: Mouse moved to (710, 315)
Screenshot: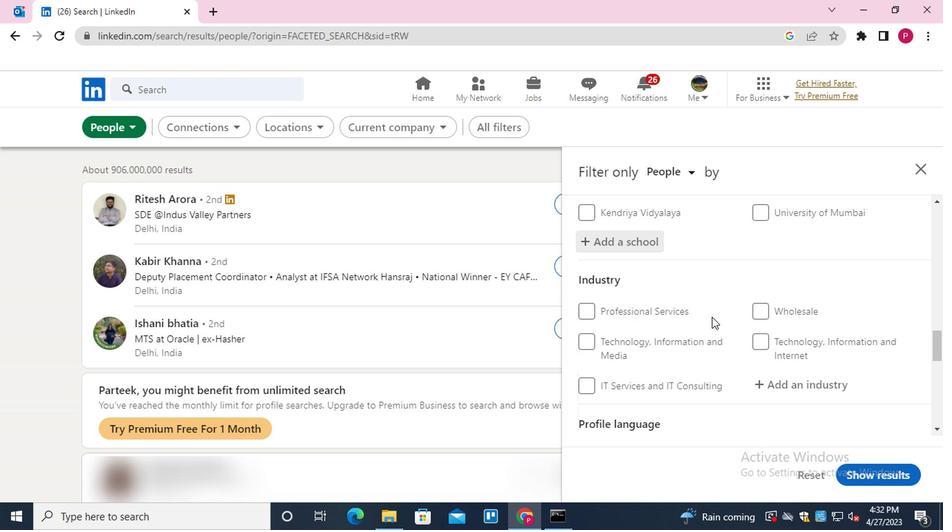 
Action: Mouse scrolled (710, 315) with delta (0, 0)
Screenshot: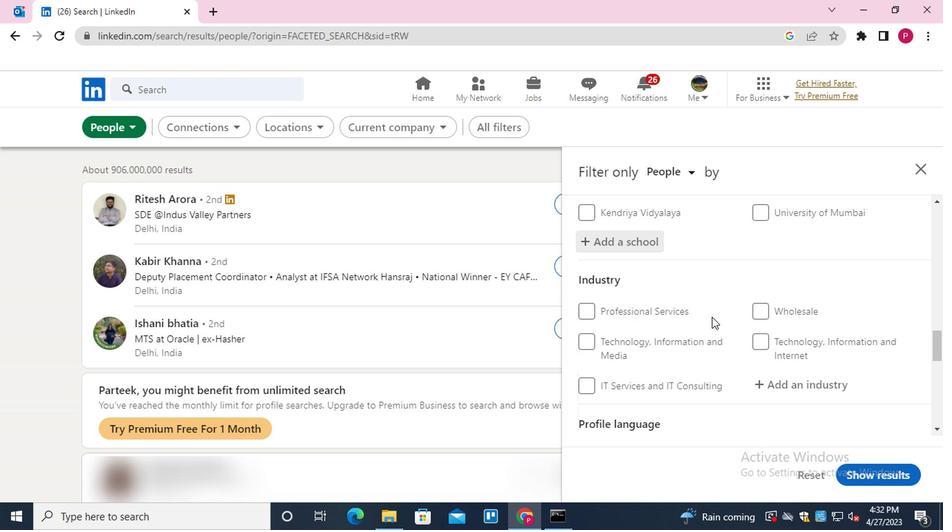 
Action: Mouse moved to (797, 301)
Screenshot: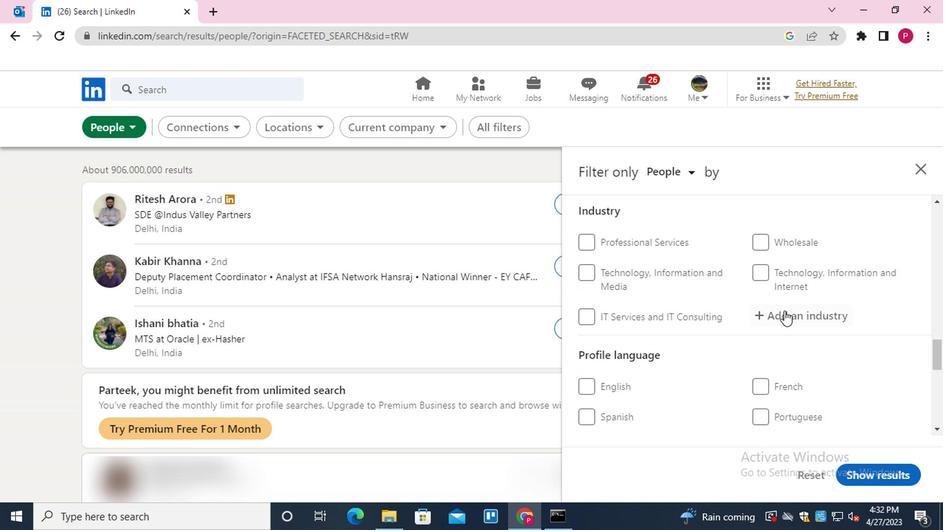 
Action: Mouse pressed left at (797, 301)
Screenshot: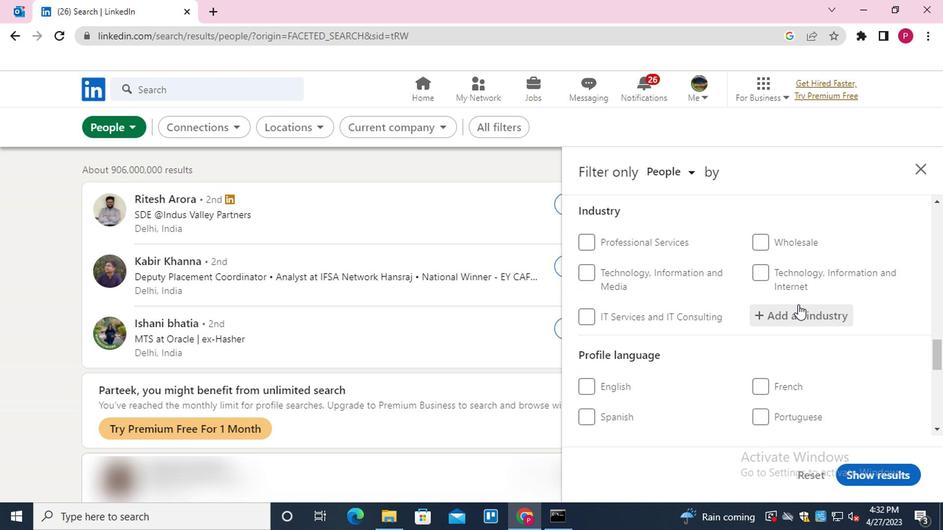 
Action: Key pressed <Key.shift>MESU<Key.backspace><Key.backspace><Key.backspace>U<Key.down><Key.down><Key.down><Key.enter>
Screenshot: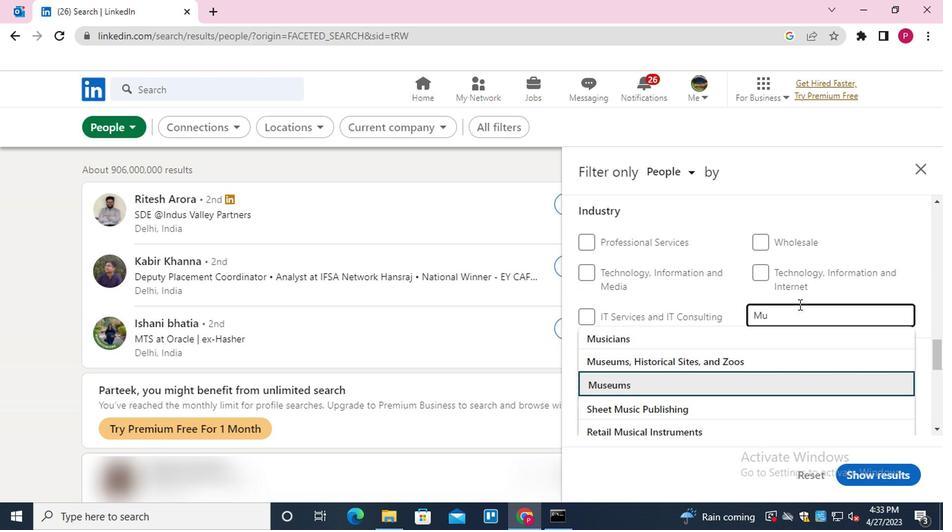 
Action: Mouse moved to (739, 329)
Screenshot: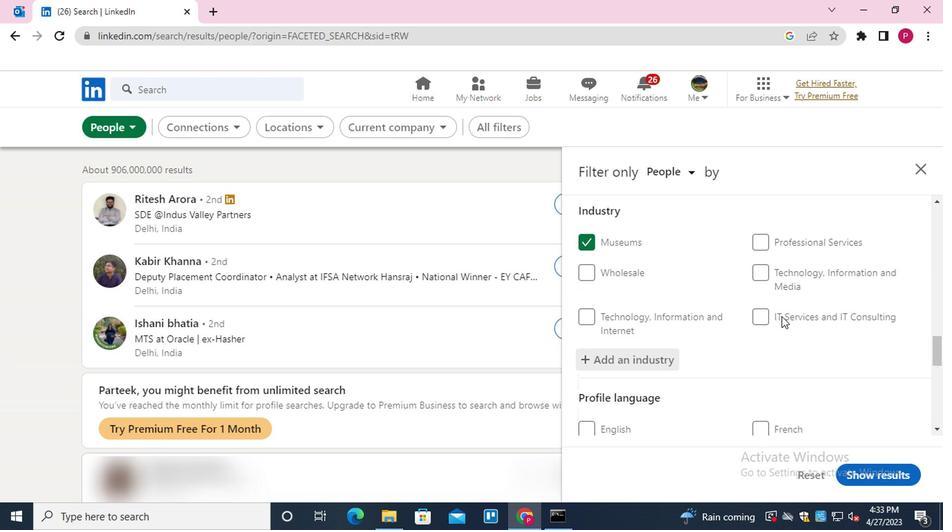 
Action: Mouse scrolled (739, 329) with delta (0, 0)
Screenshot: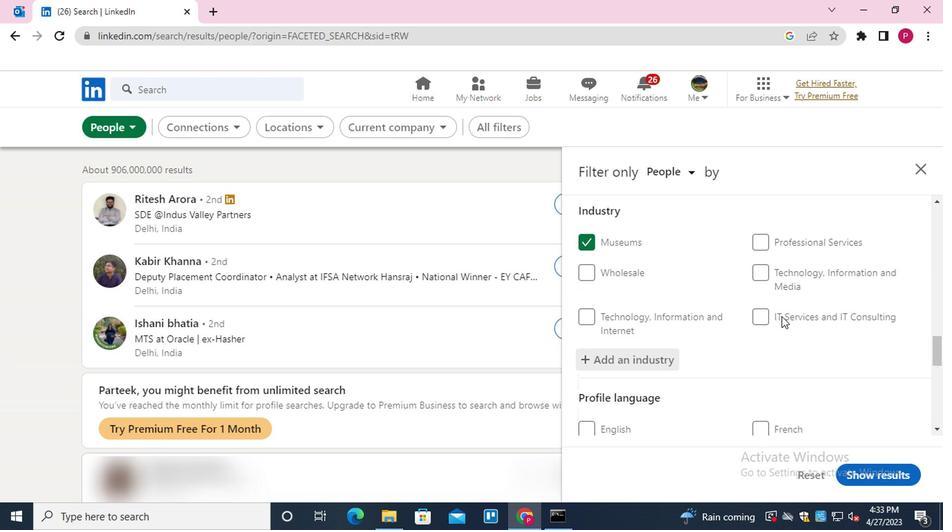 
Action: Mouse moved to (737, 332)
Screenshot: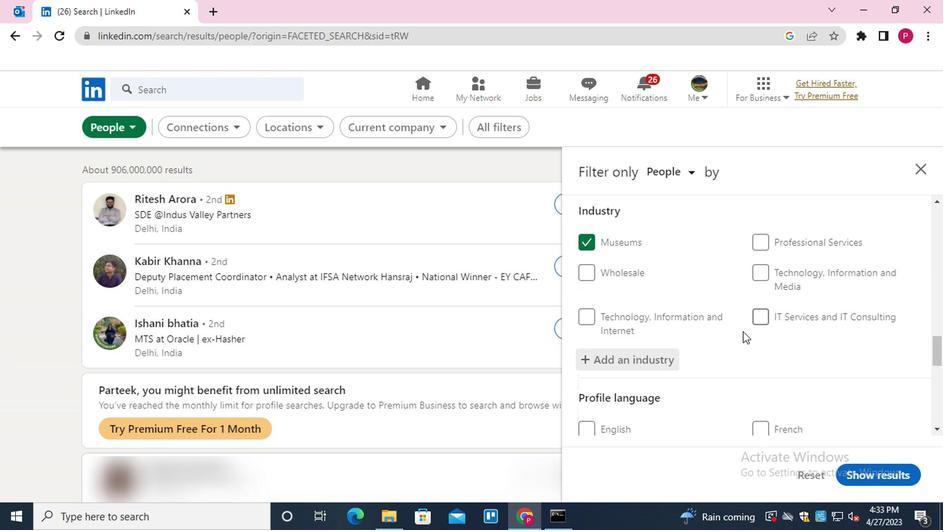
Action: Mouse scrolled (737, 331) with delta (0, 0)
Screenshot: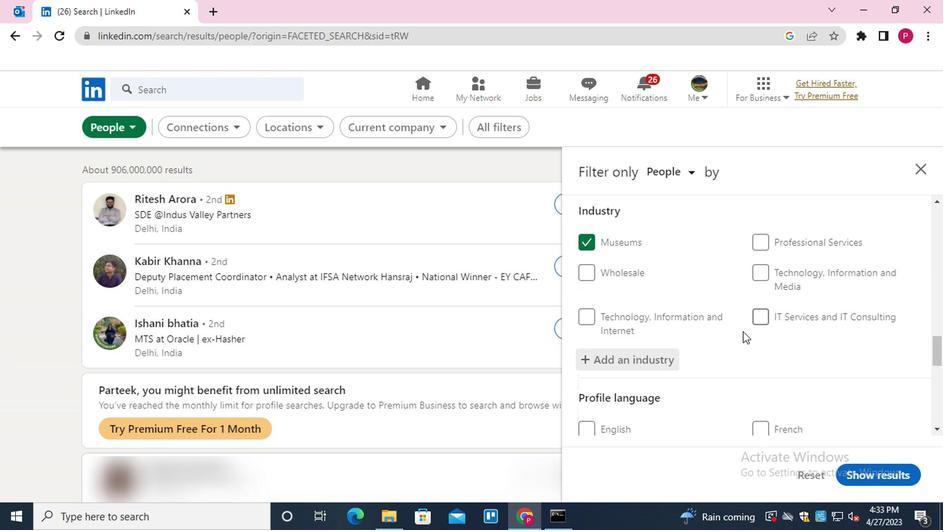 
Action: Mouse moved to (737, 333)
Screenshot: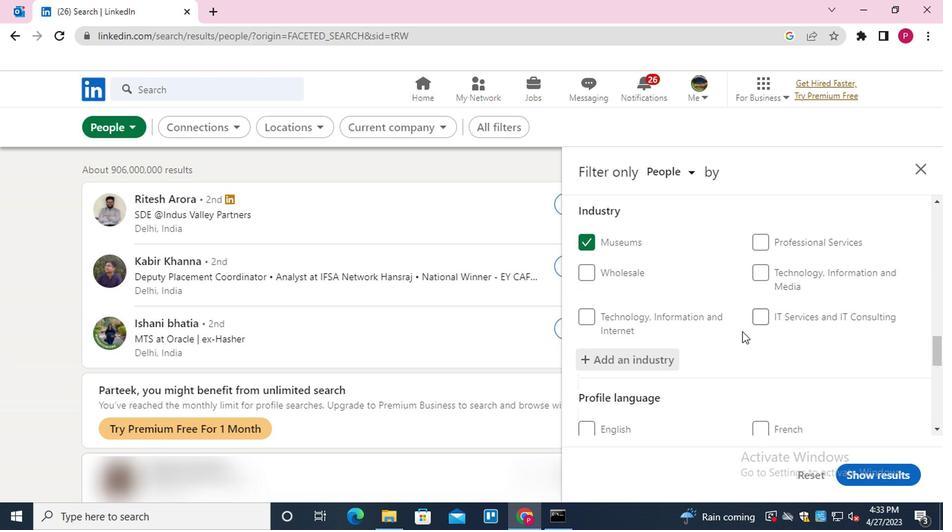 
Action: Mouse scrolled (737, 332) with delta (0, 0)
Screenshot: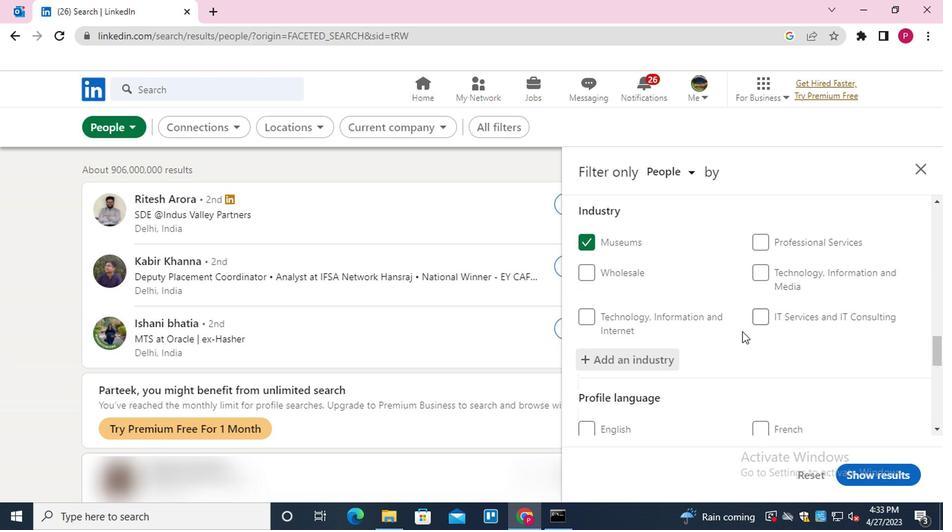 
Action: Mouse moved to (707, 309)
Screenshot: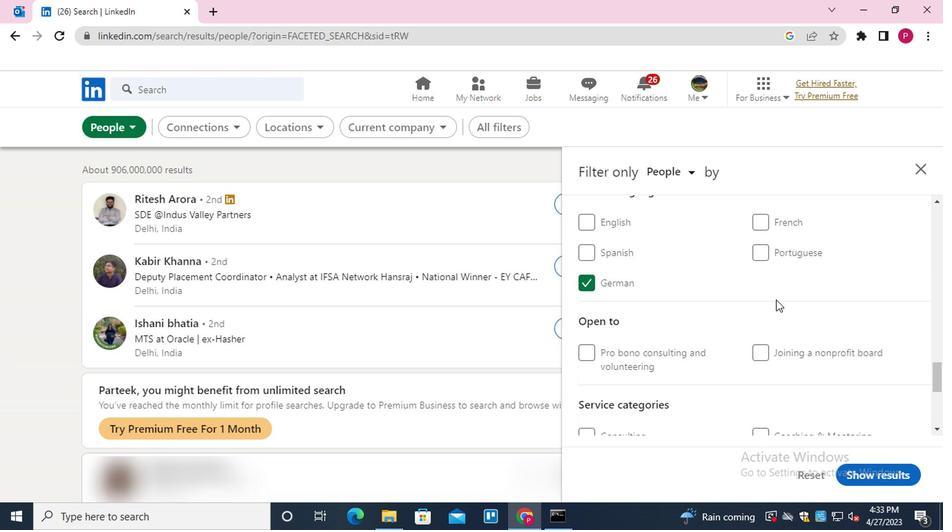
Action: Mouse scrolled (707, 308) with delta (0, 0)
Screenshot: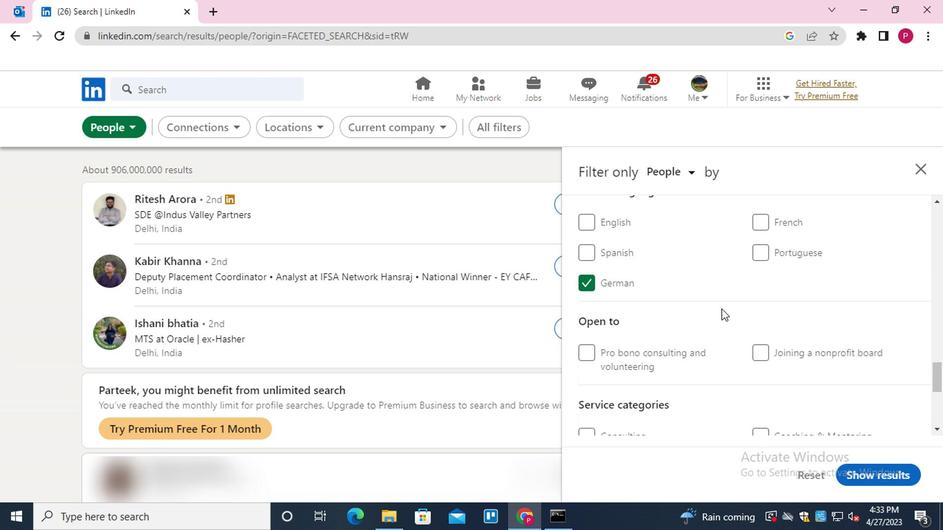 
Action: Mouse scrolled (707, 308) with delta (0, 0)
Screenshot: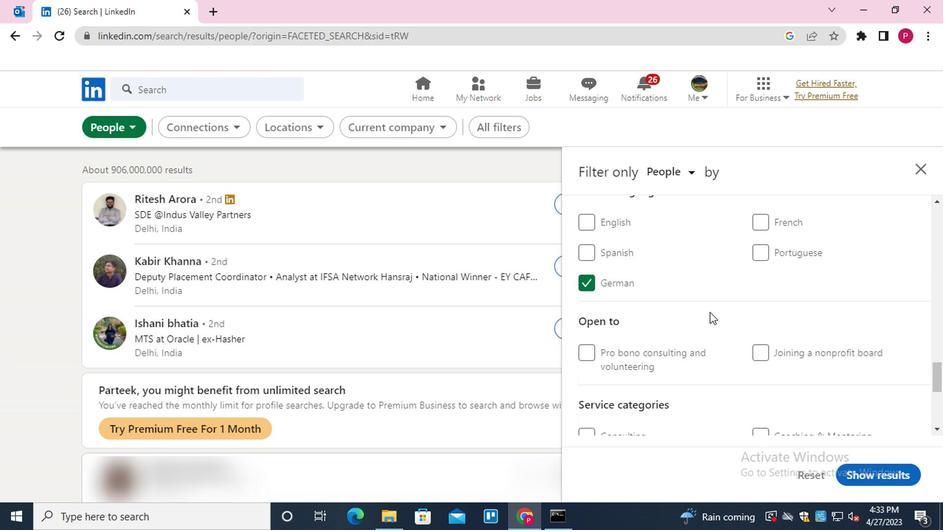 
Action: Mouse moved to (797, 349)
Screenshot: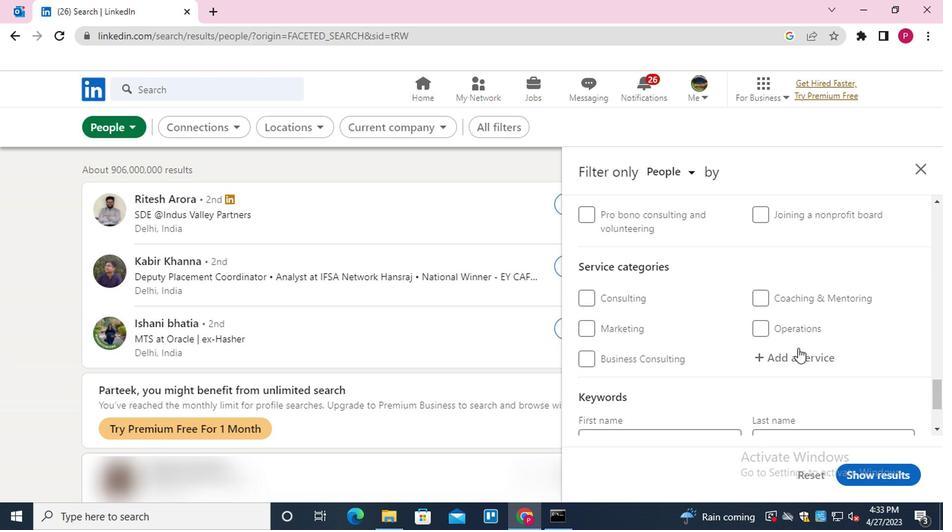
Action: Mouse pressed left at (797, 349)
Screenshot: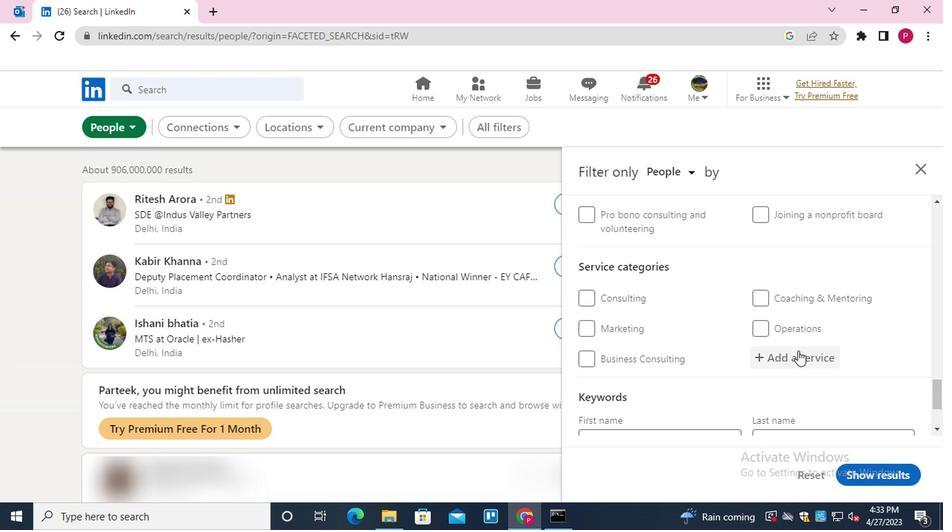 
Action: Mouse scrolled (797, 350) with delta (0, 0)
Screenshot: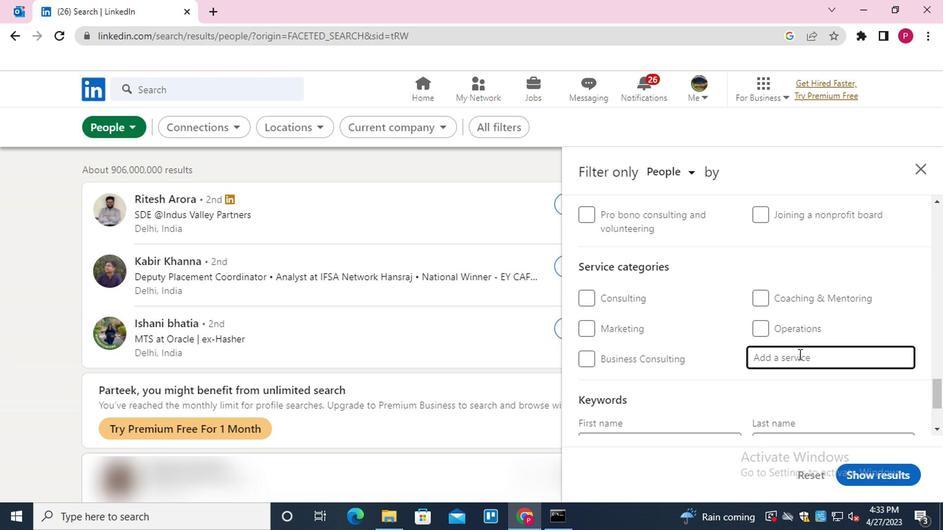 
Action: Mouse scrolled (797, 350) with delta (0, 0)
Screenshot: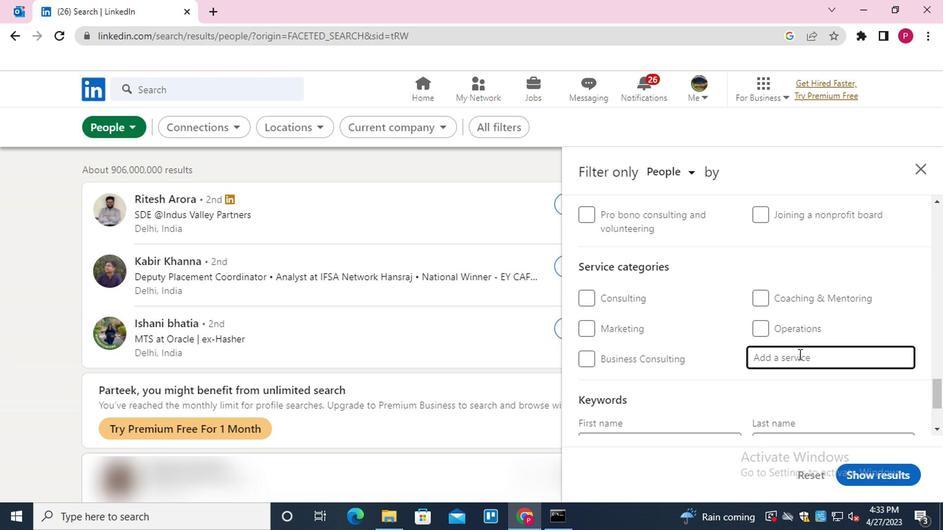 
Action: Mouse scrolled (797, 350) with delta (0, 0)
Screenshot: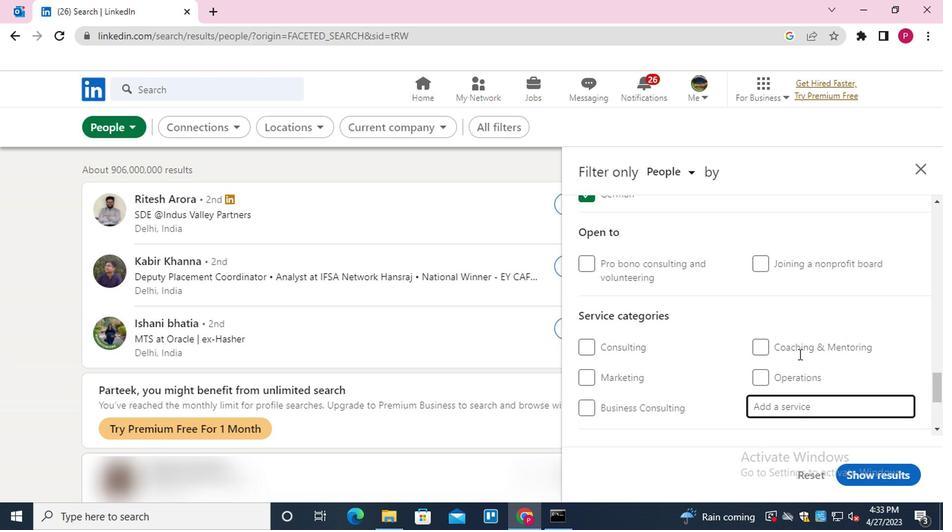 
Action: Mouse scrolled (797, 350) with delta (0, 0)
Screenshot: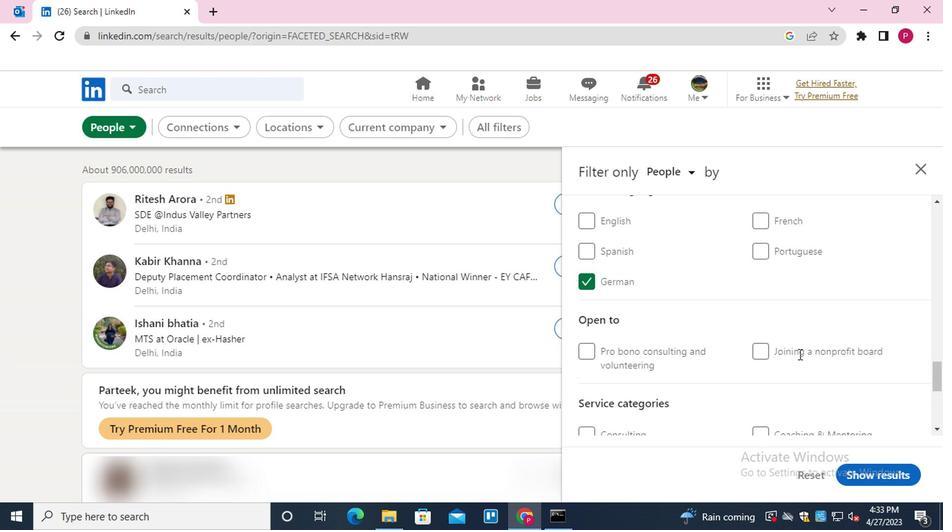 
Action: Mouse scrolled (797, 349) with delta (0, 0)
Screenshot: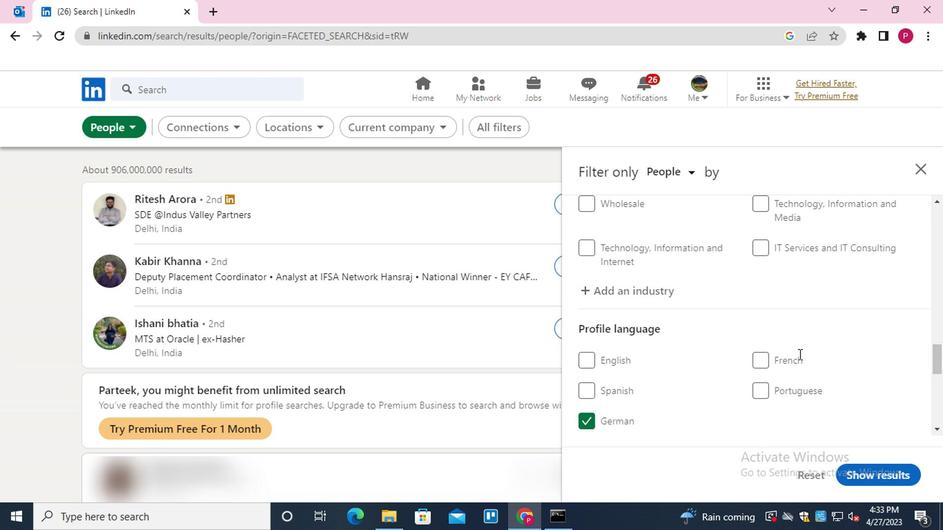 
Action: Mouse scrolled (797, 349) with delta (0, 0)
Screenshot: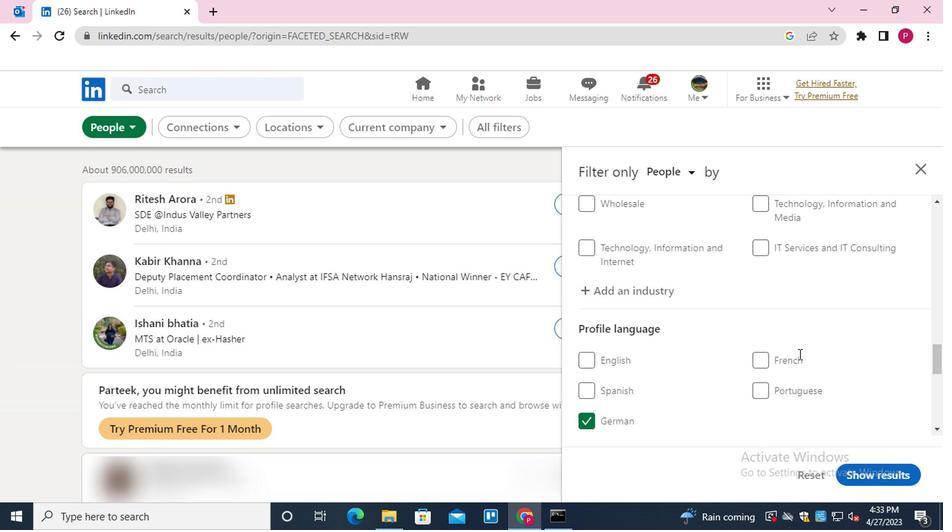 
Action: Mouse scrolled (797, 349) with delta (0, 0)
Screenshot: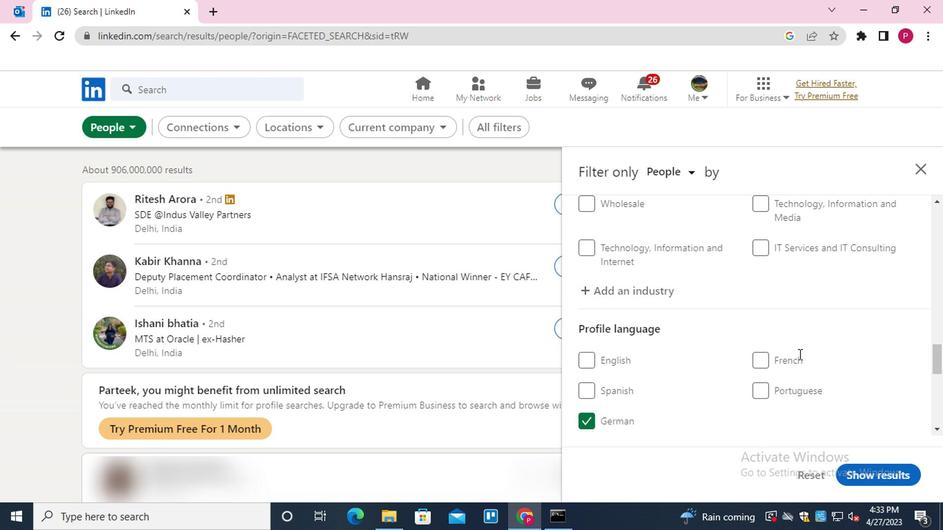 
Action: Key pressed <Key.shift>EDI<Key.down><Key.down><Key.up><Key.enter>
Screenshot: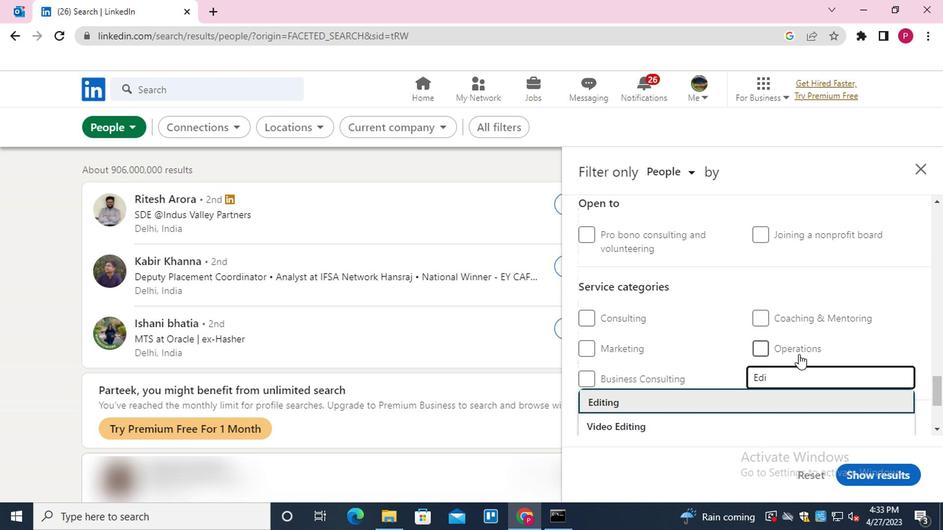 
Action: Mouse scrolled (797, 349) with delta (0, 0)
Screenshot: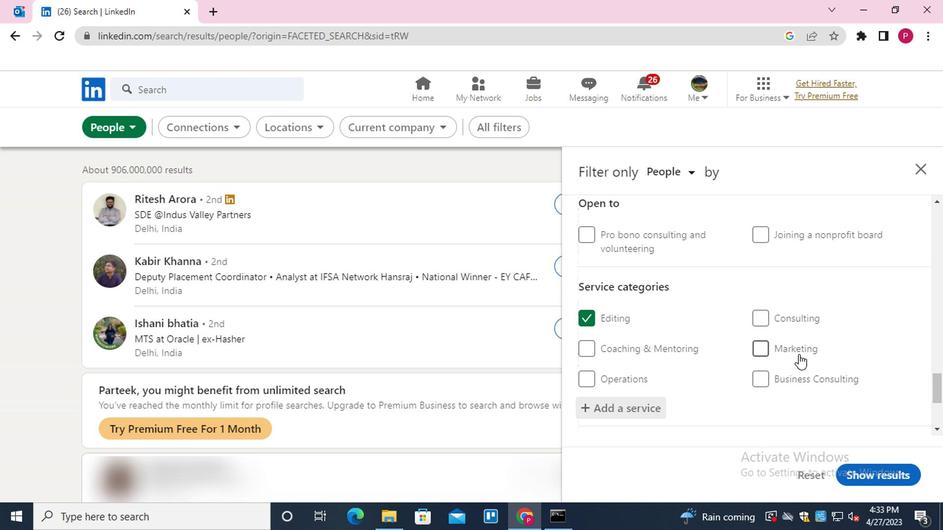 
Action: Mouse scrolled (797, 349) with delta (0, 0)
Screenshot: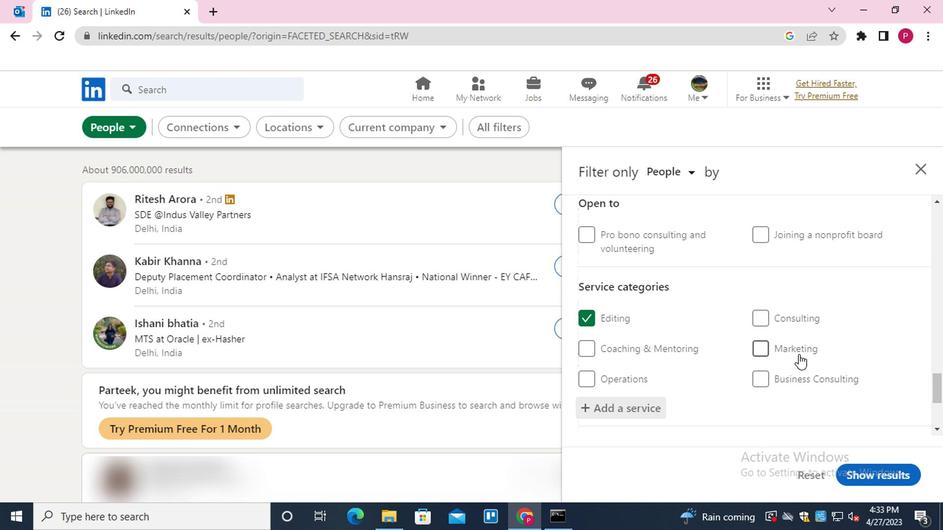 
Action: Mouse scrolled (797, 349) with delta (0, 0)
Screenshot: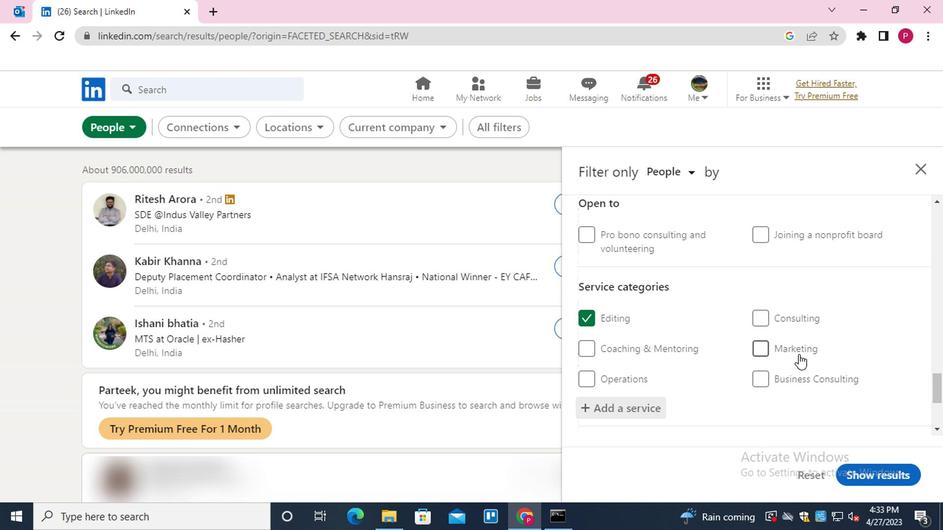 
Action: Mouse moved to (795, 350)
Screenshot: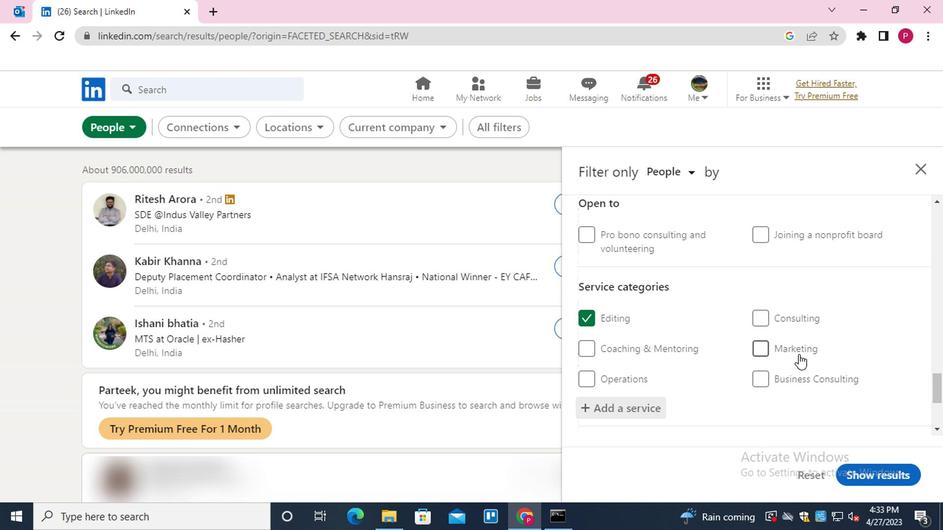 
Action: Mouse scrolled (795, 349) with delta (0, 0)
Screenshot: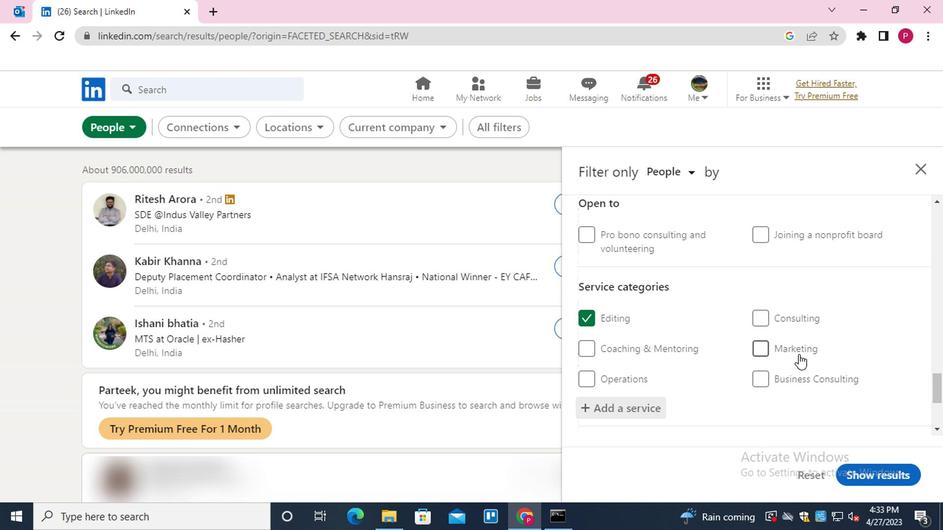 
Action: Mouse moved to (639, 375)
Screenshot: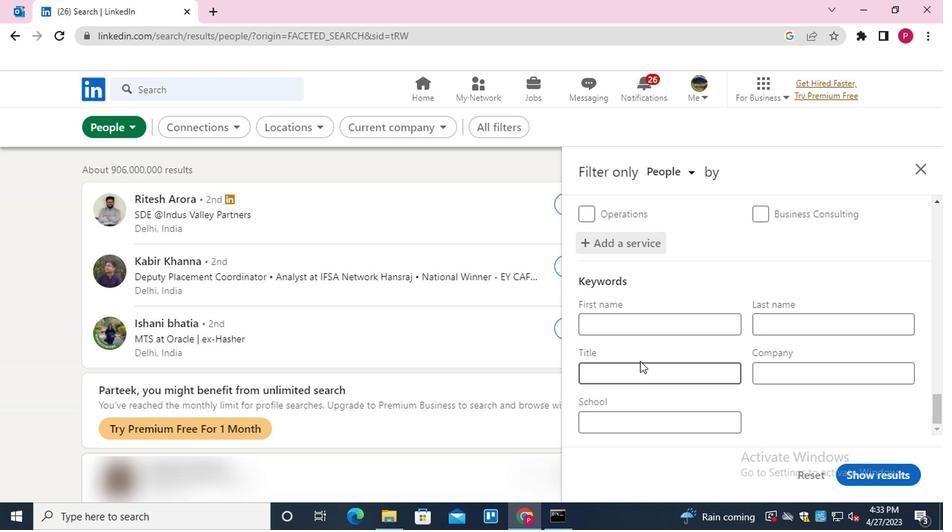 
Action: Mouse pressed left at (639, 375)
Screenshot: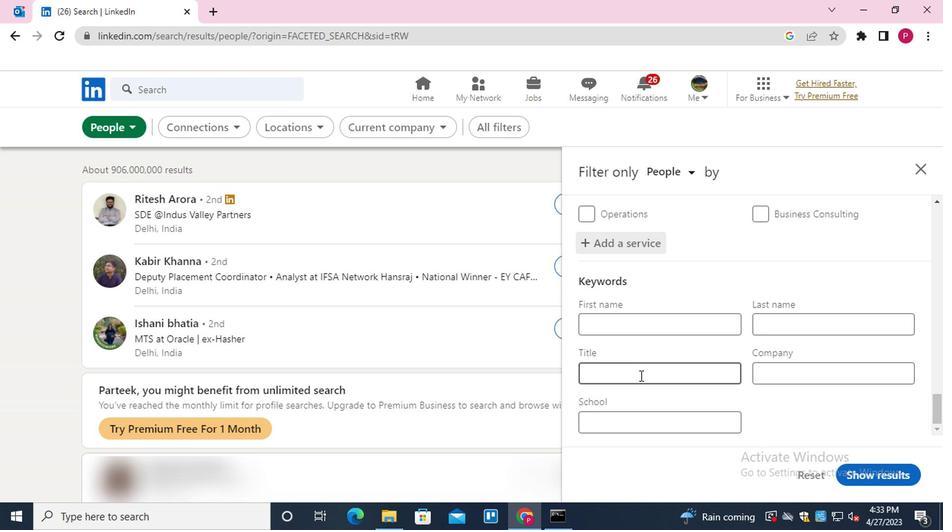
Action: Key pressed <Key.shift>SEO<Key.space><Key.shift>MANAGER
Screenshot: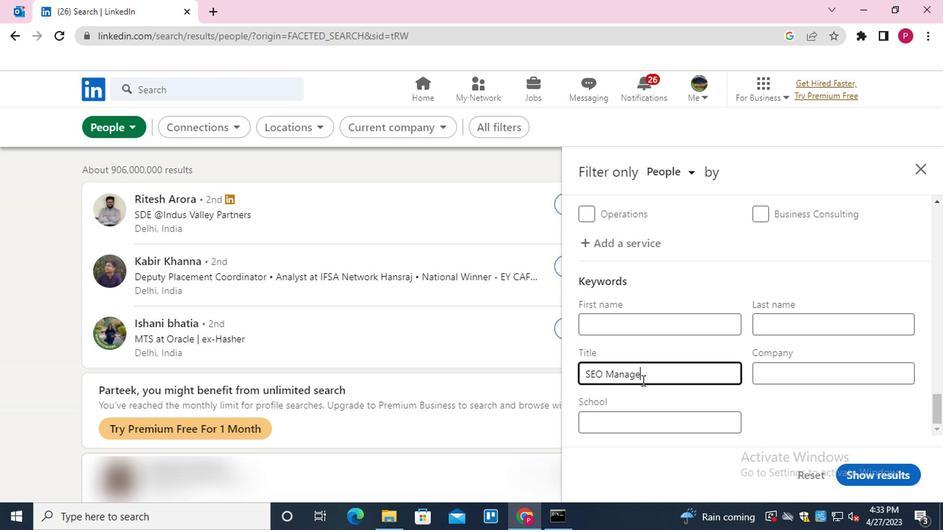 
Action: Mouse moved to (891, 471)
Screenshot: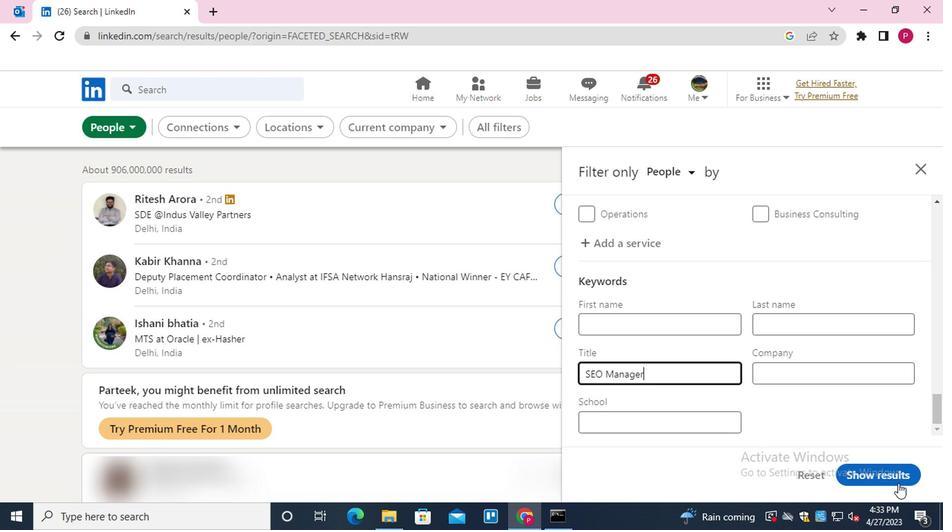 
Action: Mouse pressed left at (891, 471)
Screenshot: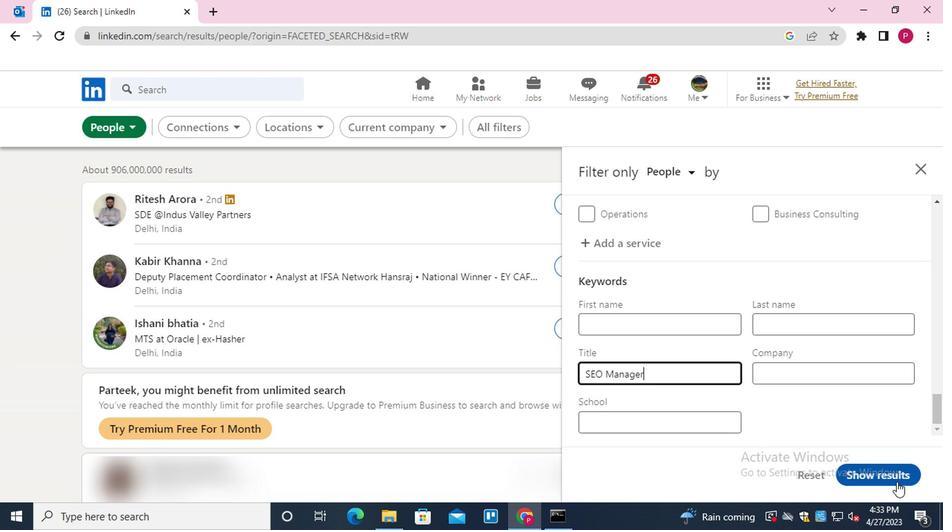 
Action: Mouse moved to (491, 333)
Screenshot: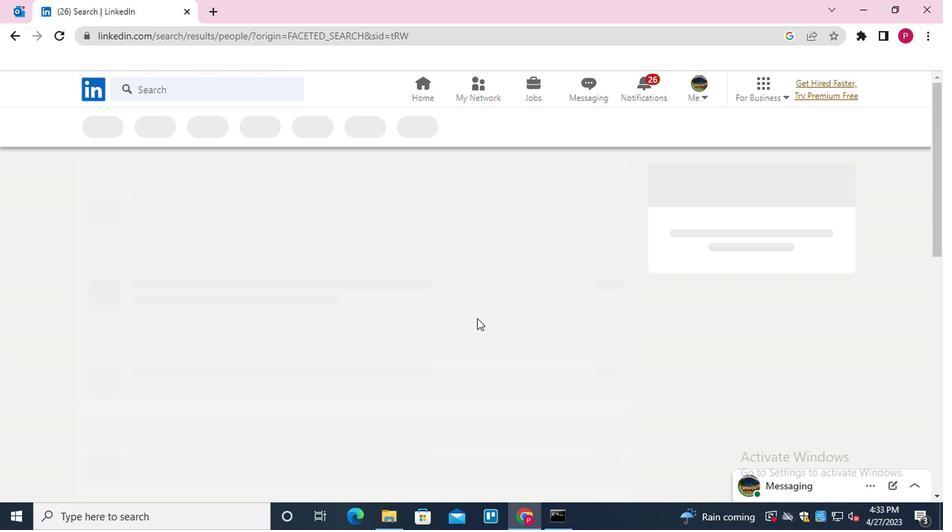 
